 Task: Search one way flight ticket for 5 adults, 2 children, 1 infant in seat and 1 infant on lap in economy from Hayden: Yampa Valley Airport (yampa Valley Regional) to Gillette: Gillette Campbell County Airport on 5-1-2023. Choice of flights is Sun country airlines. Number of bags: 10 checked bags. Price is upto 40000. Outbound departure time preference is 8:15.
Action: Mouse moved to (214, 184)
Screenshot: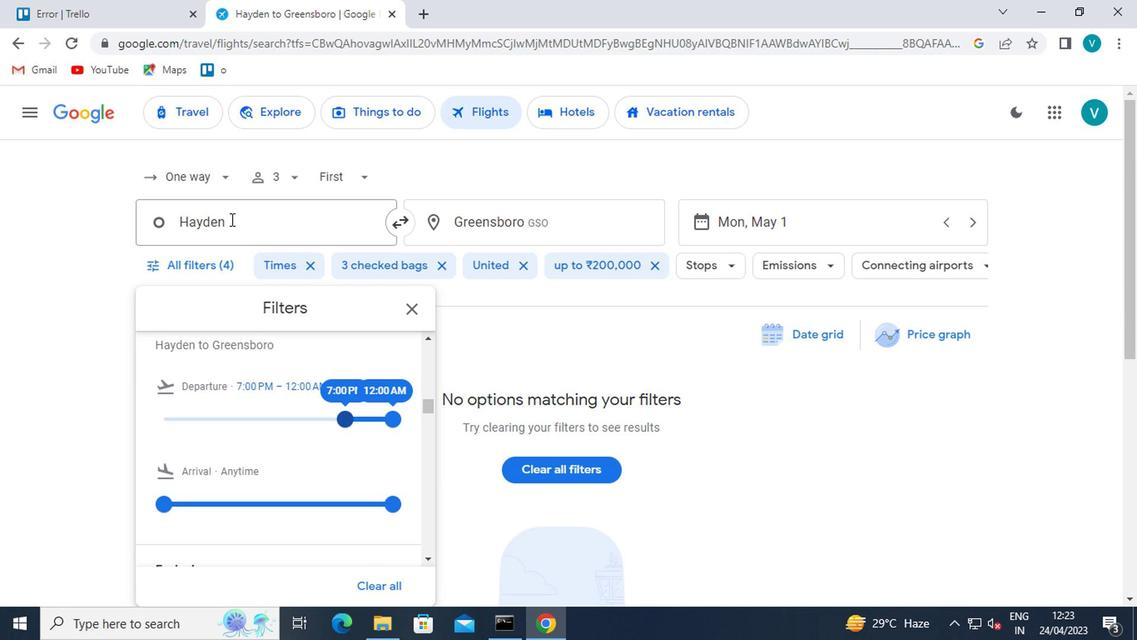
Action: Mouse pressed left at (214, 184)
Screenshot: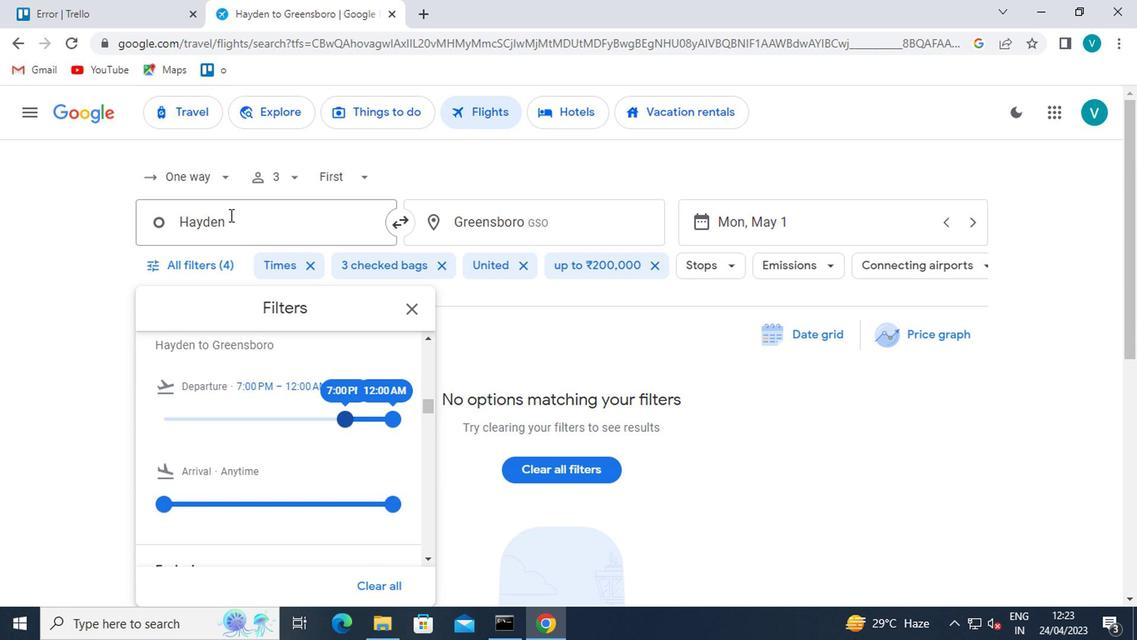 
Action: Mouse moved to (219, 249)
Screenshot: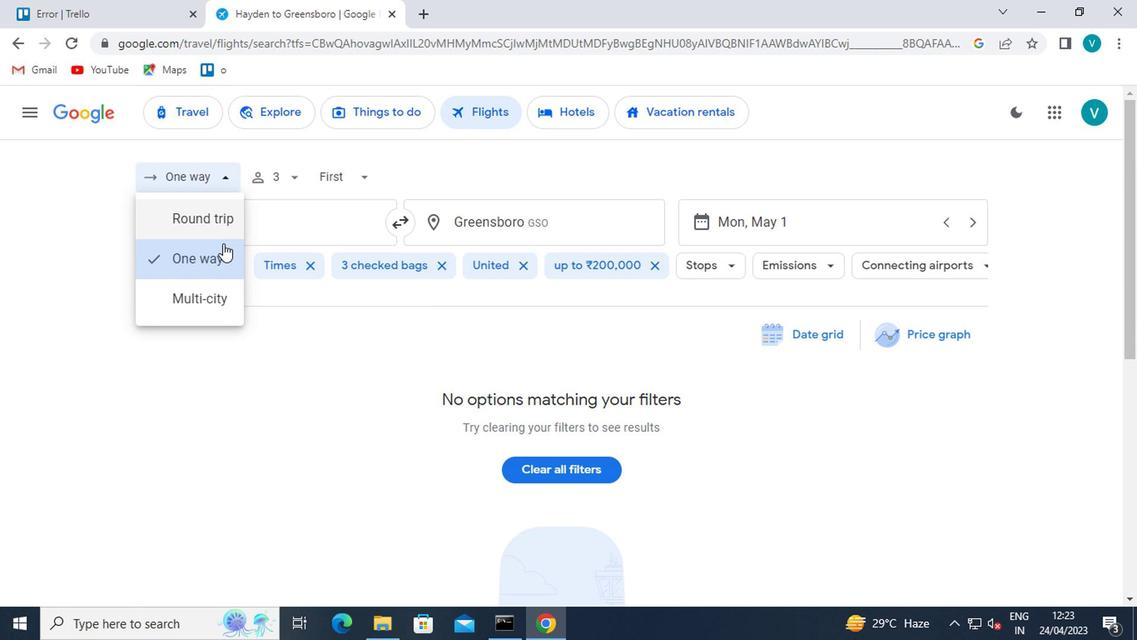 
Action: Mouse pressed left at (219, 249)
Screenshot: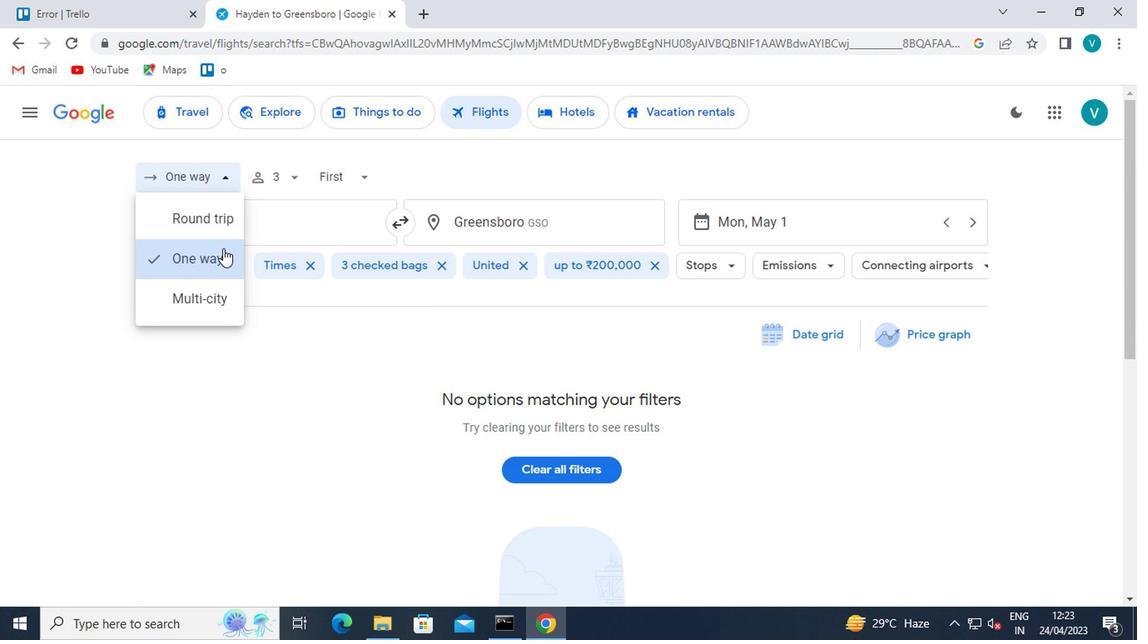 
Action: Mouse moved to (292, 178)
Screenshot: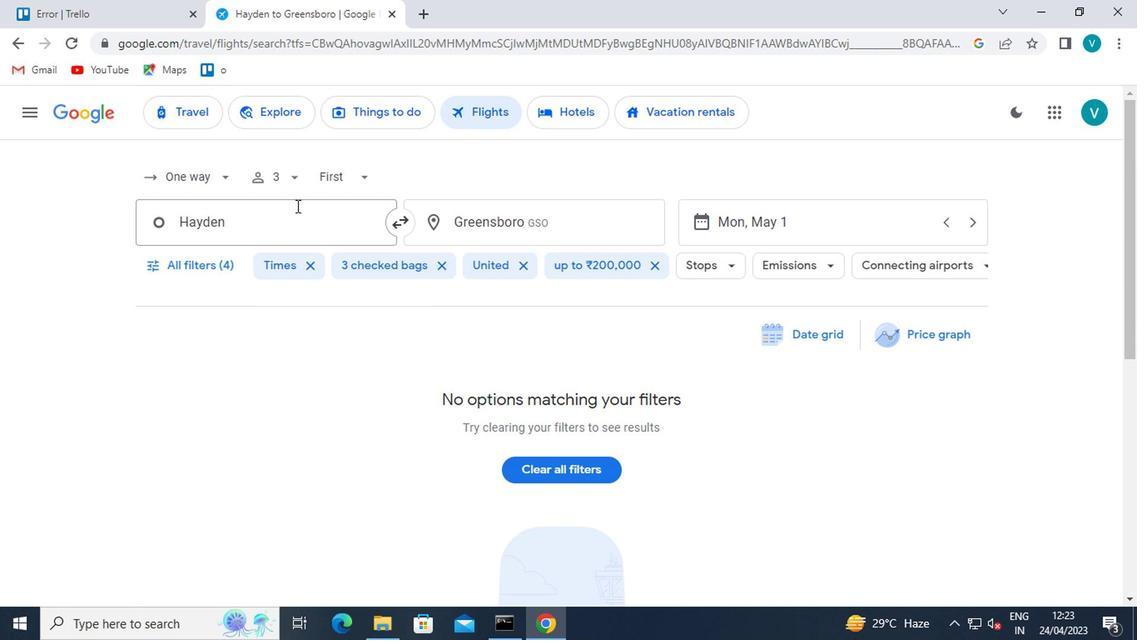 
Action: Mouse pressed left at (292, 178)
Screenshot: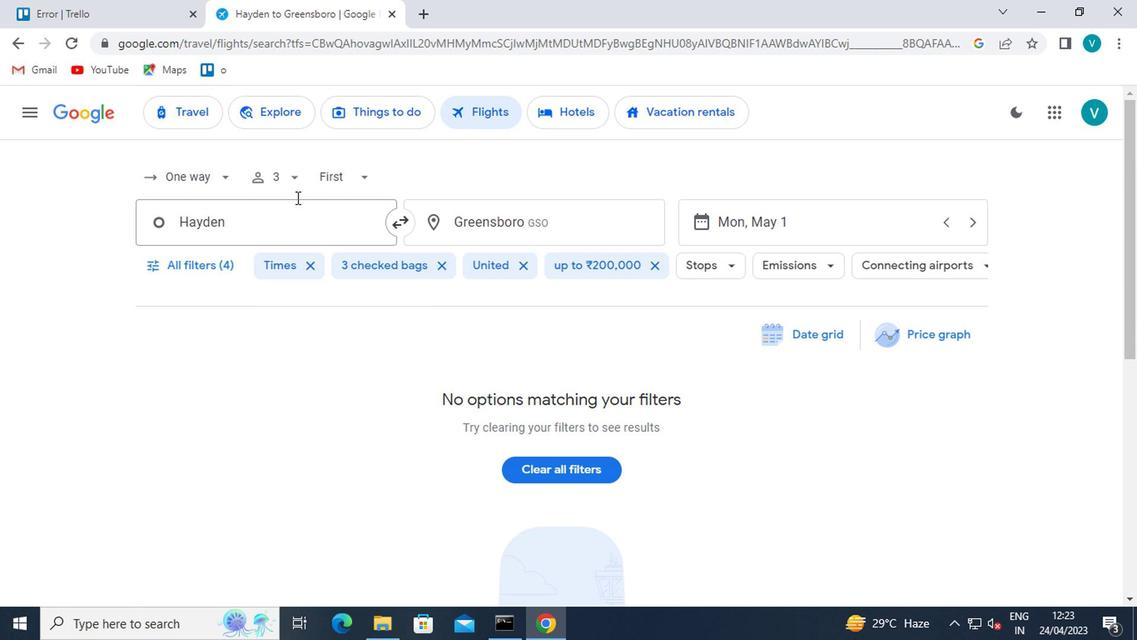 
Action: Mouse moved to (416, 221)
Screenshot: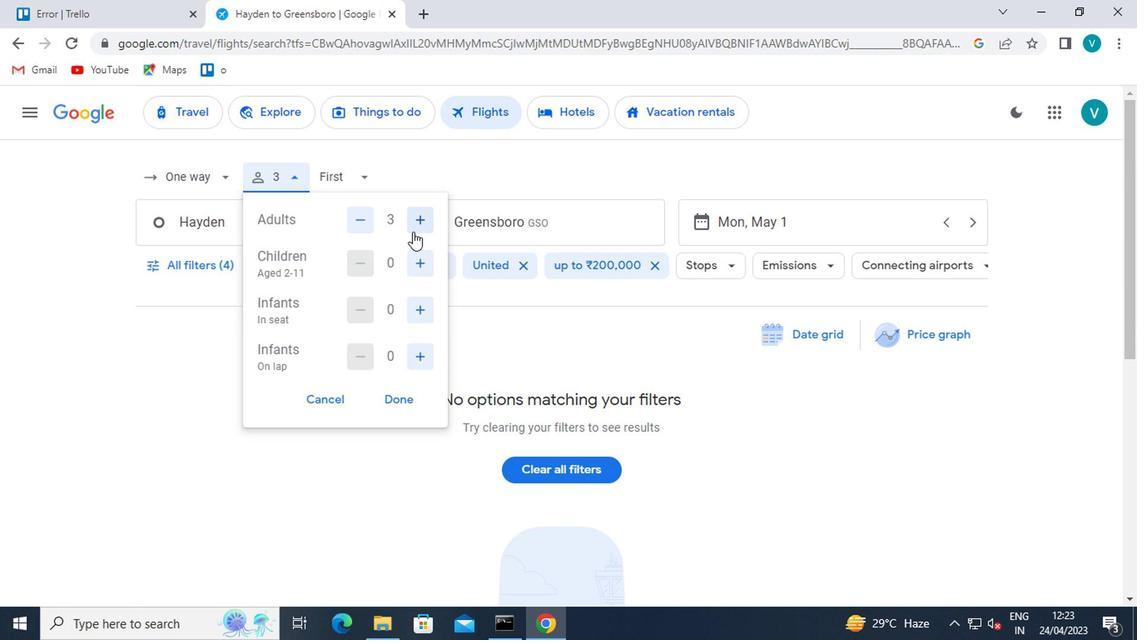 
Action: Mouse pressed left at (416, 221)
Screenshot: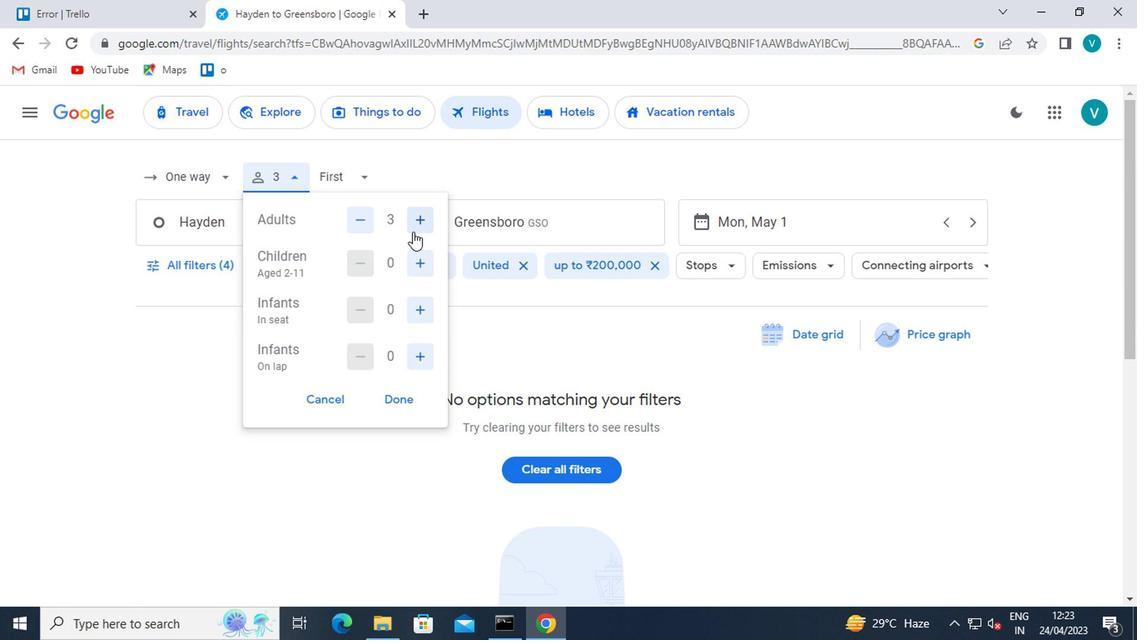 
Action: Mouse pressed left at (416, 221)
Screenshot: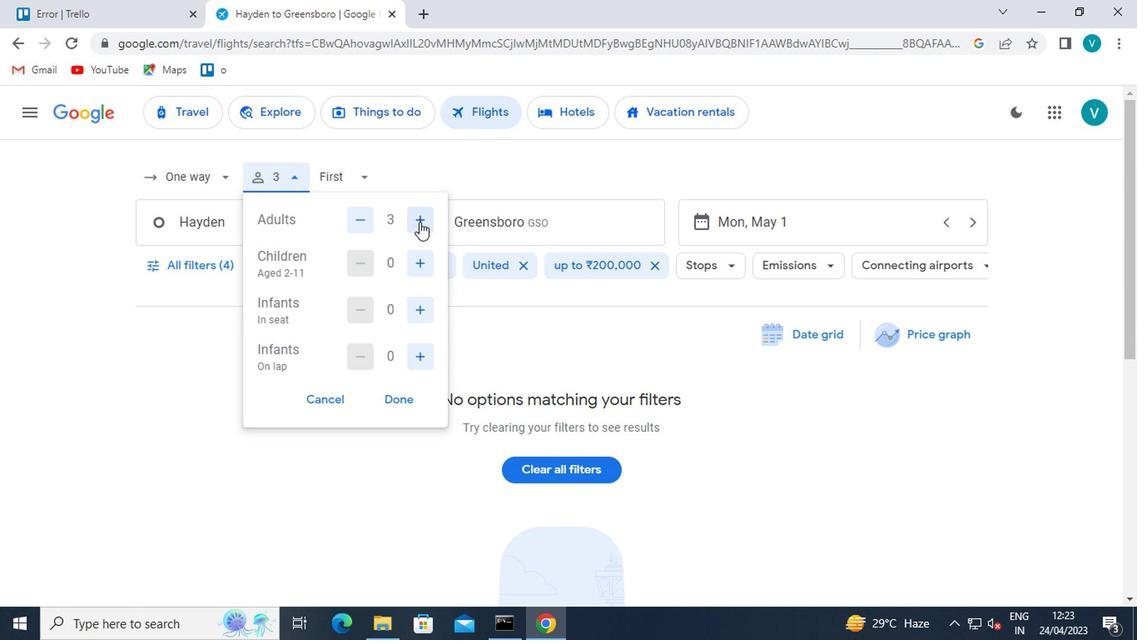 
Action: Mouse moved to (413, 255)
Screenshot: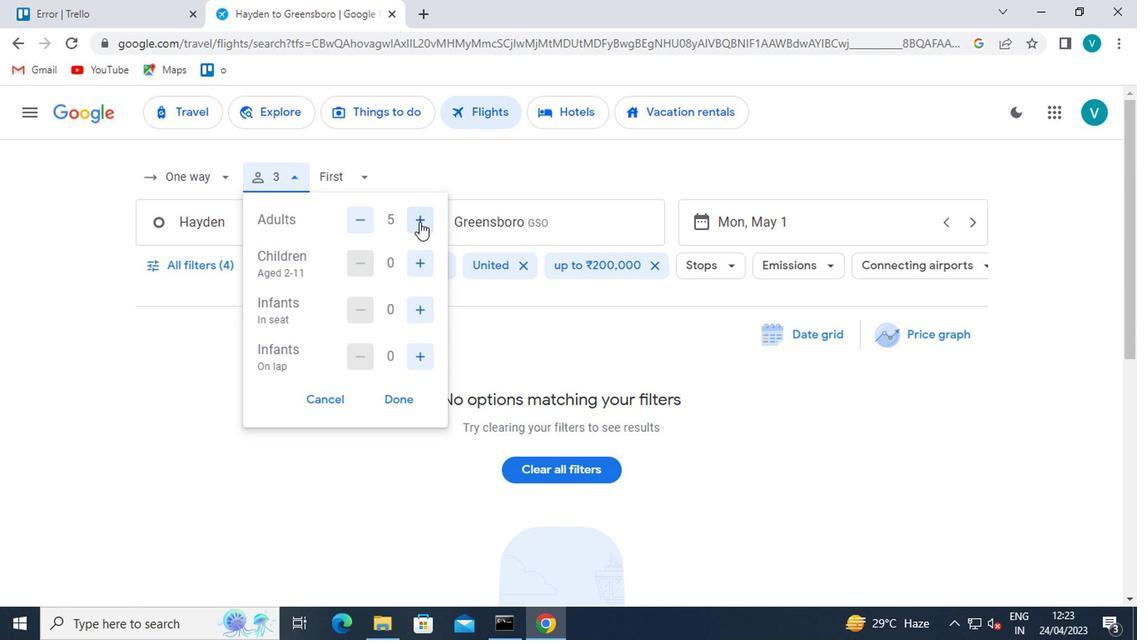 
Action: Mouse pressed left at (413, 255)
Screenshot: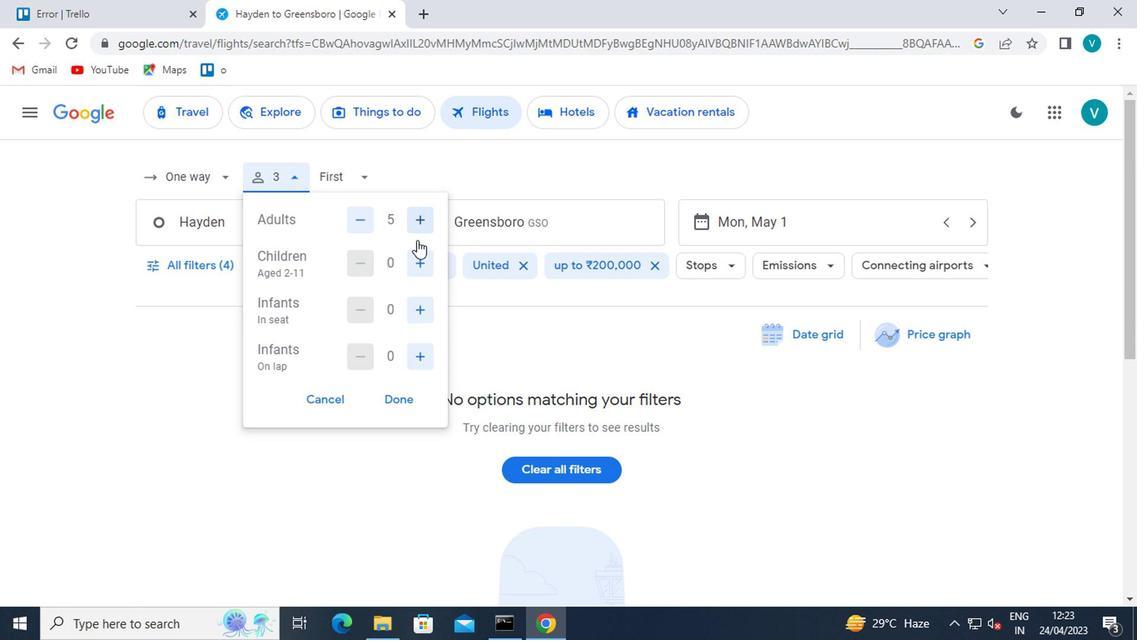 
Action: Mouse pressed left at (413, 255)
Screenshot: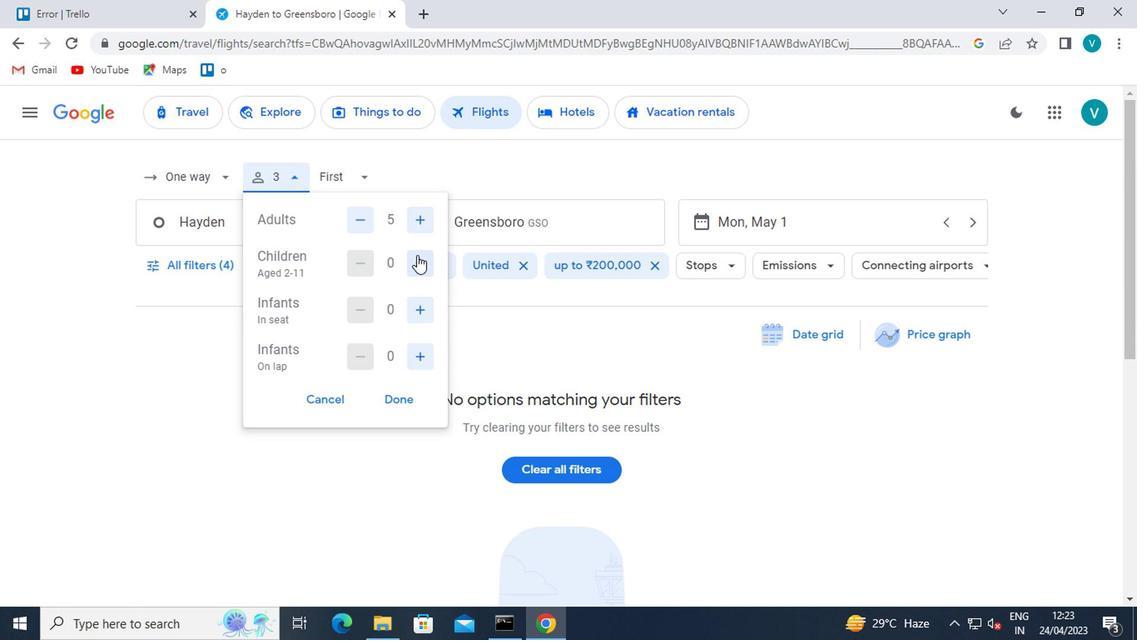 
Action: Mouse moved to (417, 310)
Screenshot: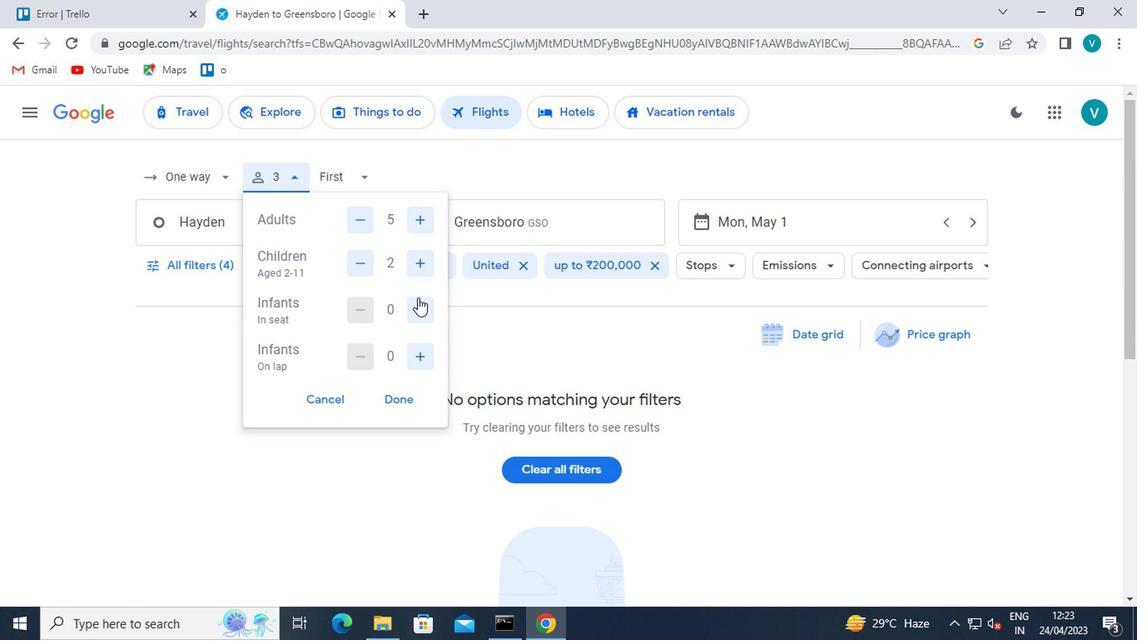 
Action: Mouse pressed left at (417, 310)
Screenshot: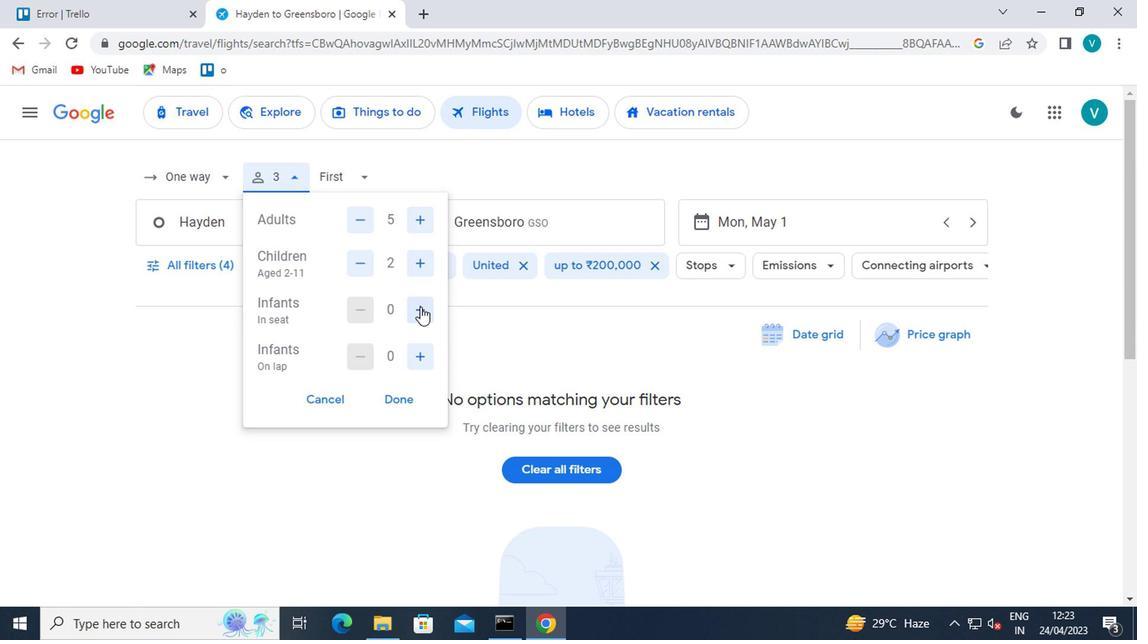 
Action: Mouse moved to (417, 350)
Screenshot: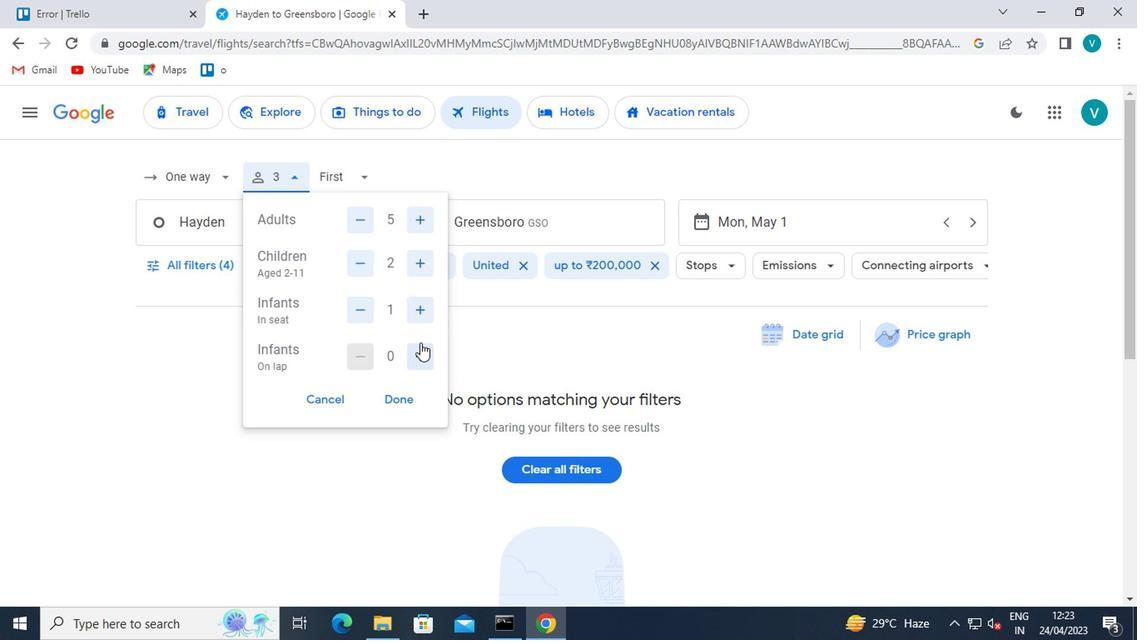 
Action: Mouse pressed left at (417, 350)
Screenshot: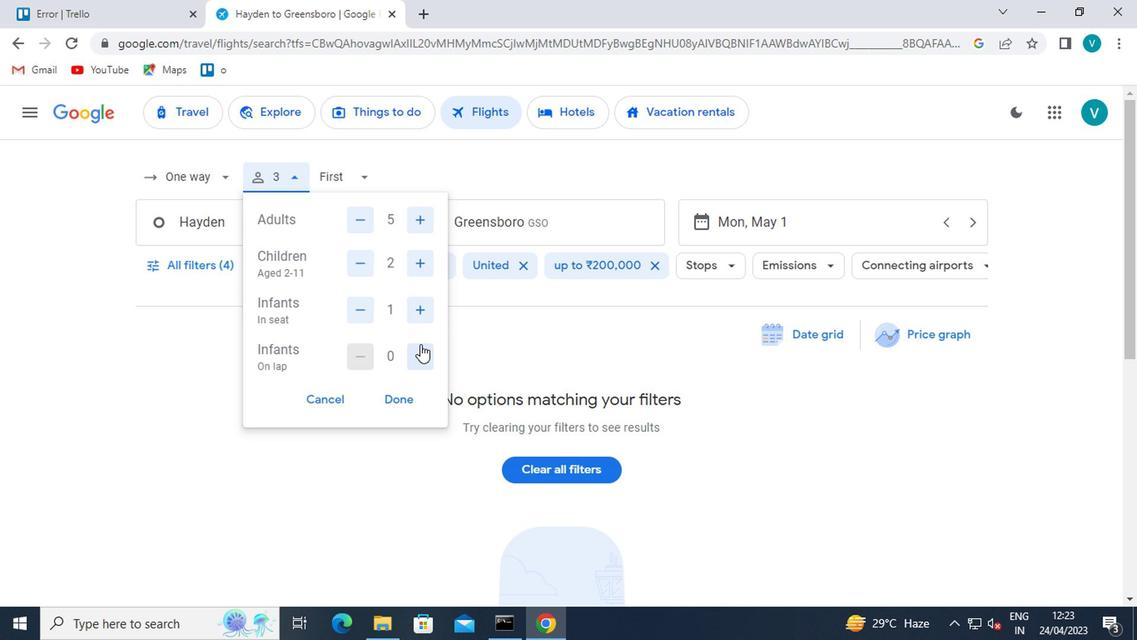 
Action: Mouse moved to (398, 400)
Screenshot: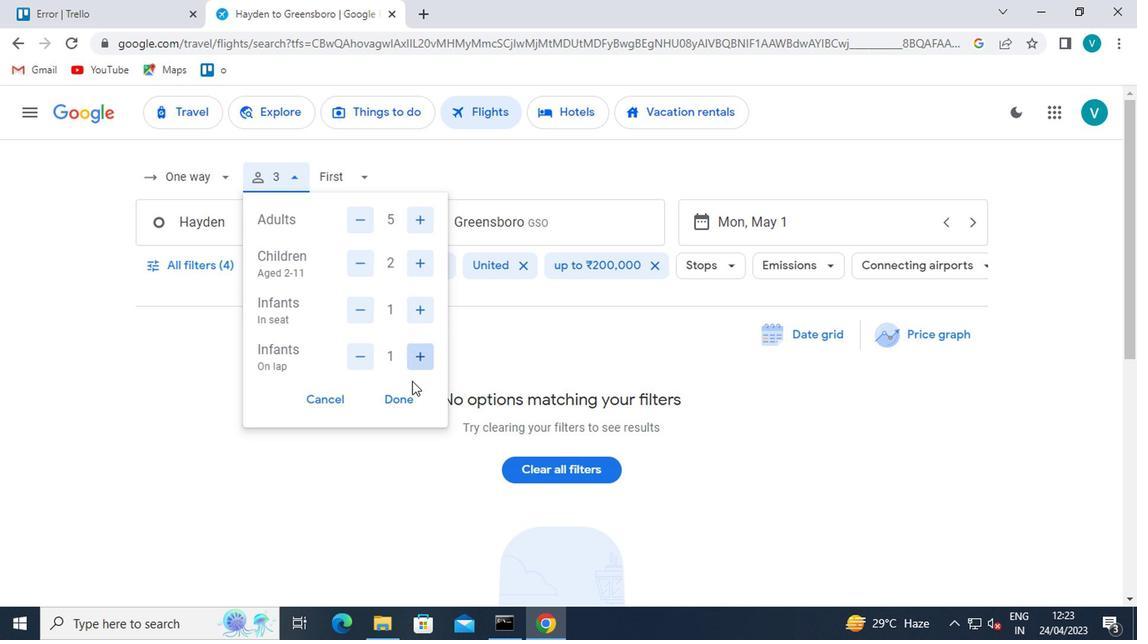 
Action: Mouse pressed left at (398, 400)
Screenshot: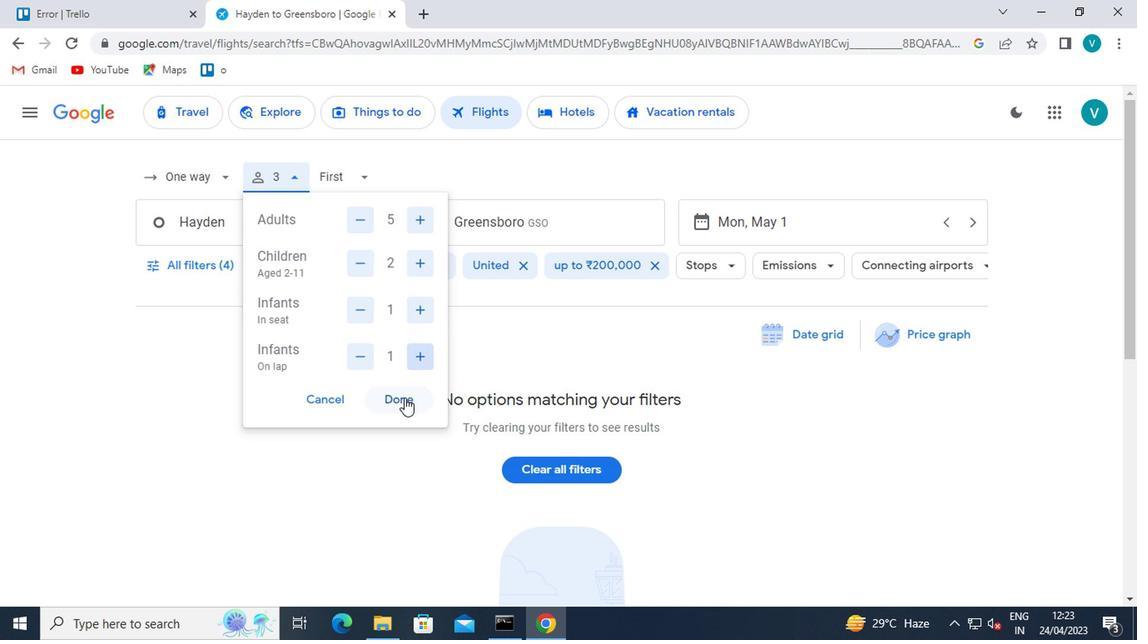 
Action: Mouse moved to (368, 176)
Screenshot: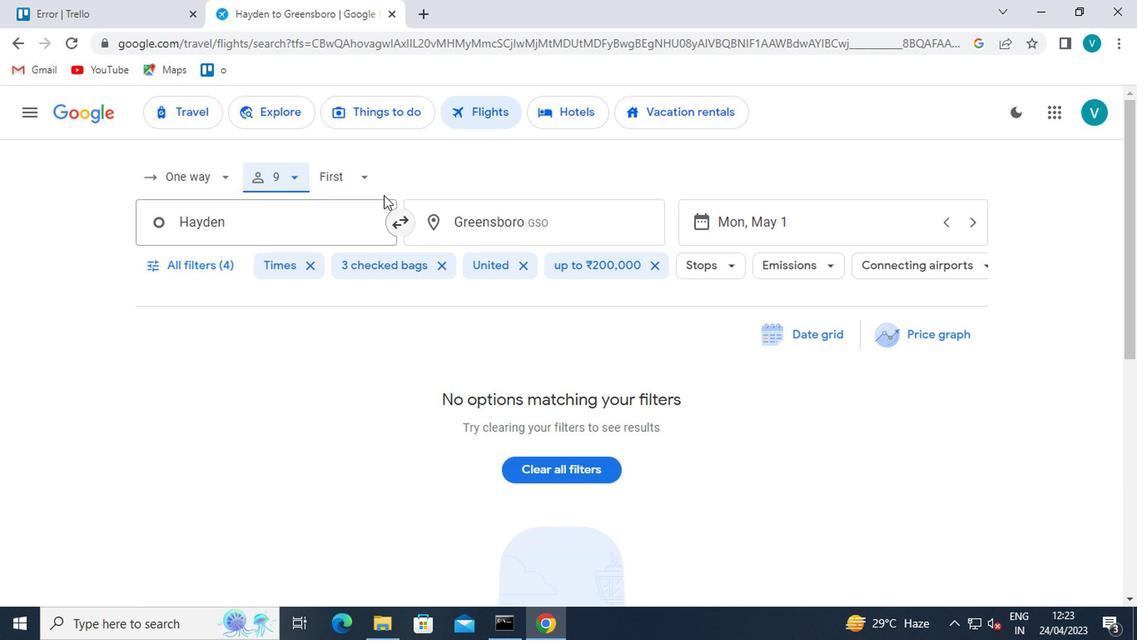 
Action: Mouse pressed left at (368, 176)
Screenshot: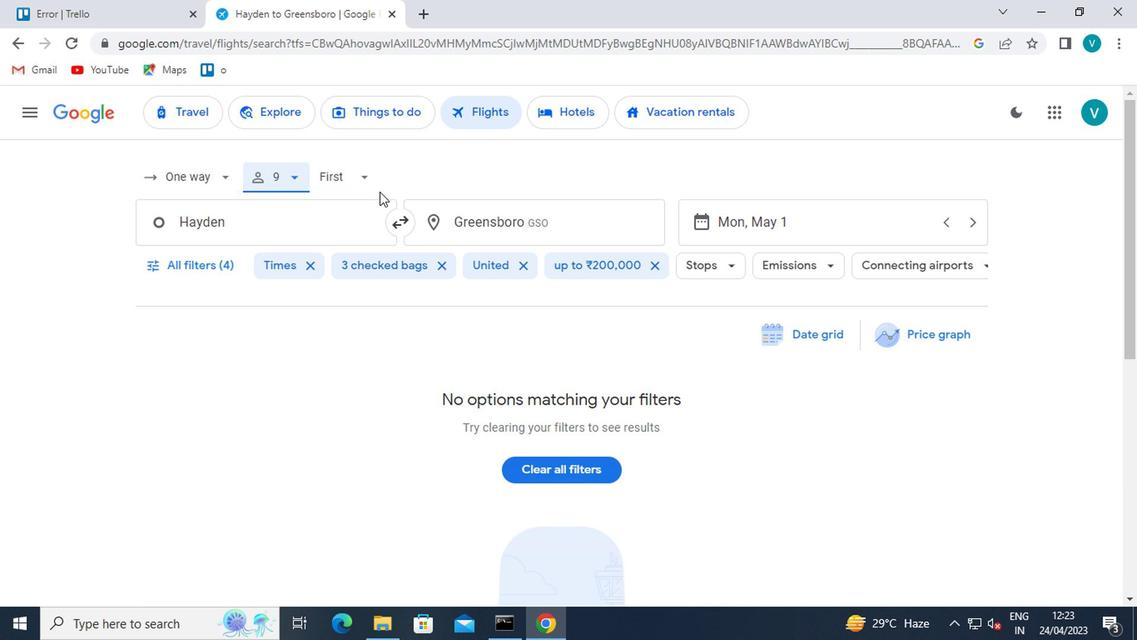 
Action: Mouse moved to (394, 229)
Screenshot: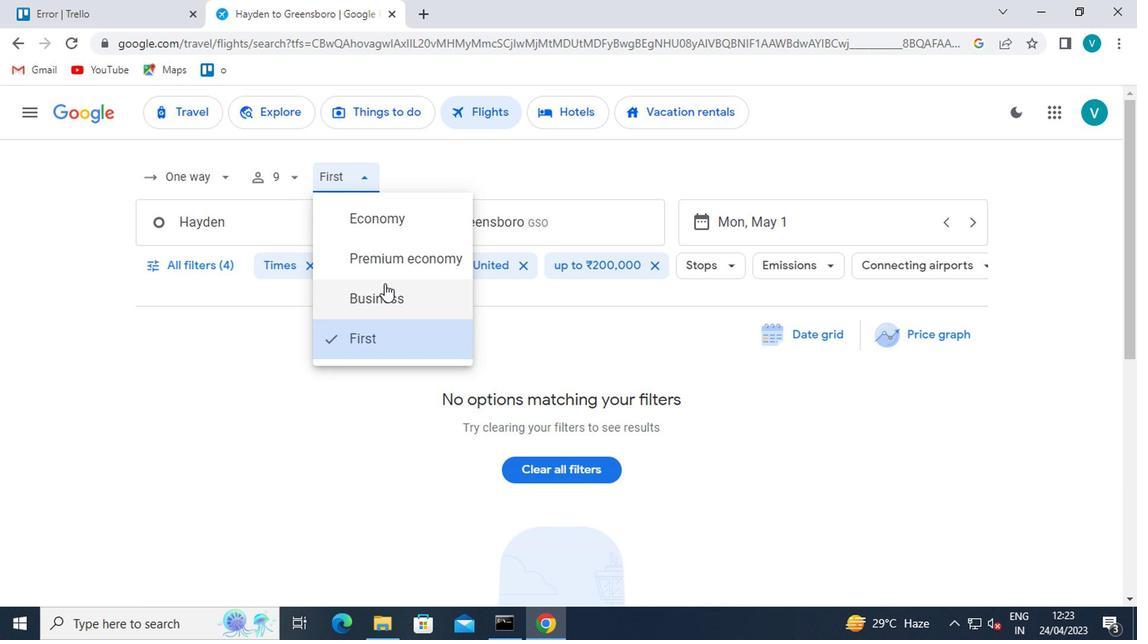 
Action: Mouse pressed left at (394, 229)
Screenshot: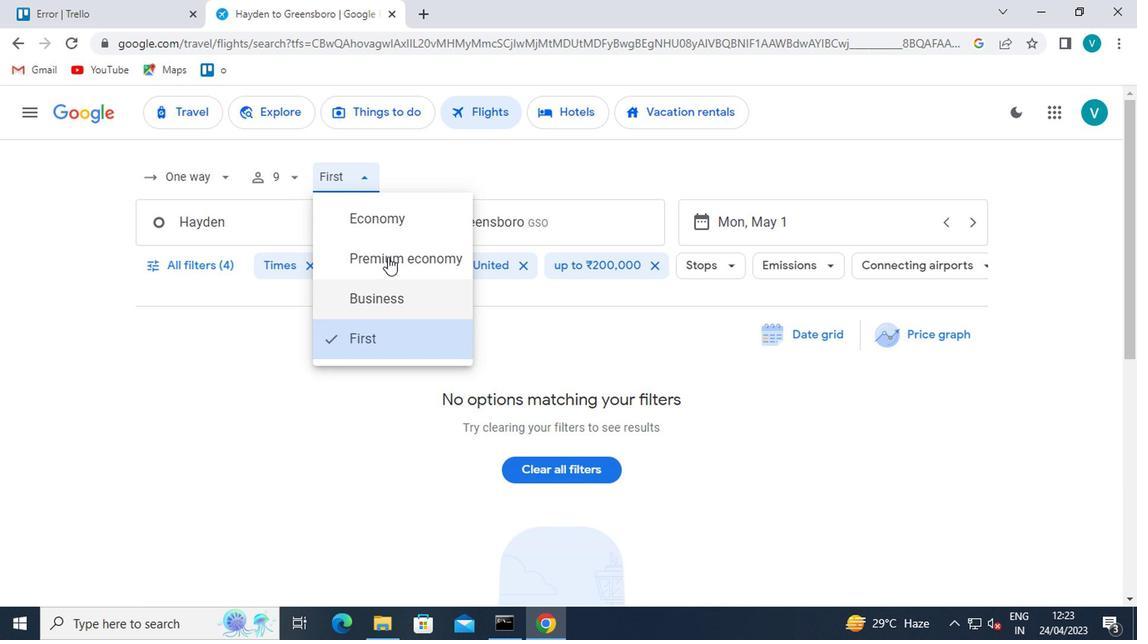 
Action: Mouse moved to (302, 231)
Screenshot: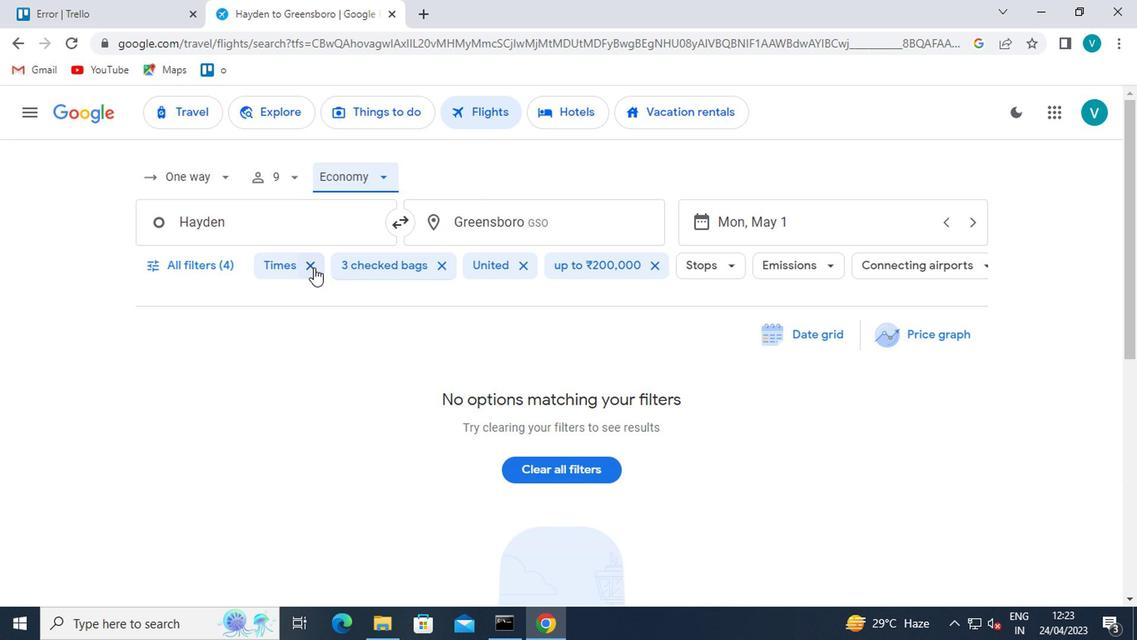 
Action: Mouse pressed left at (302, 231)
Screenshot: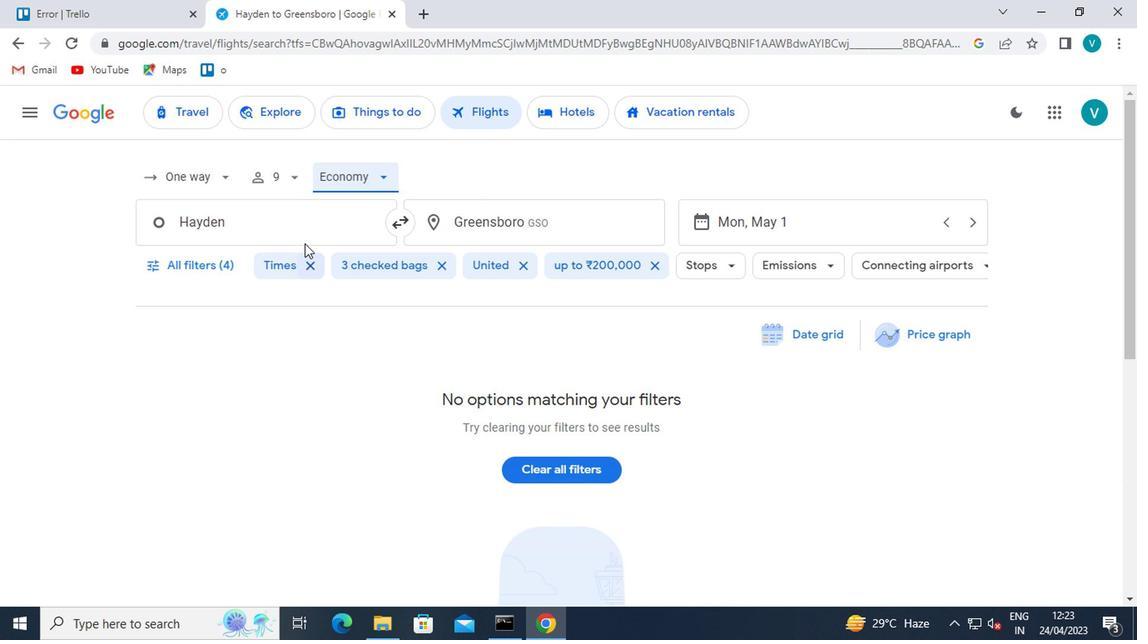 
Action: Key pressed <Key.enter>
Screenshot: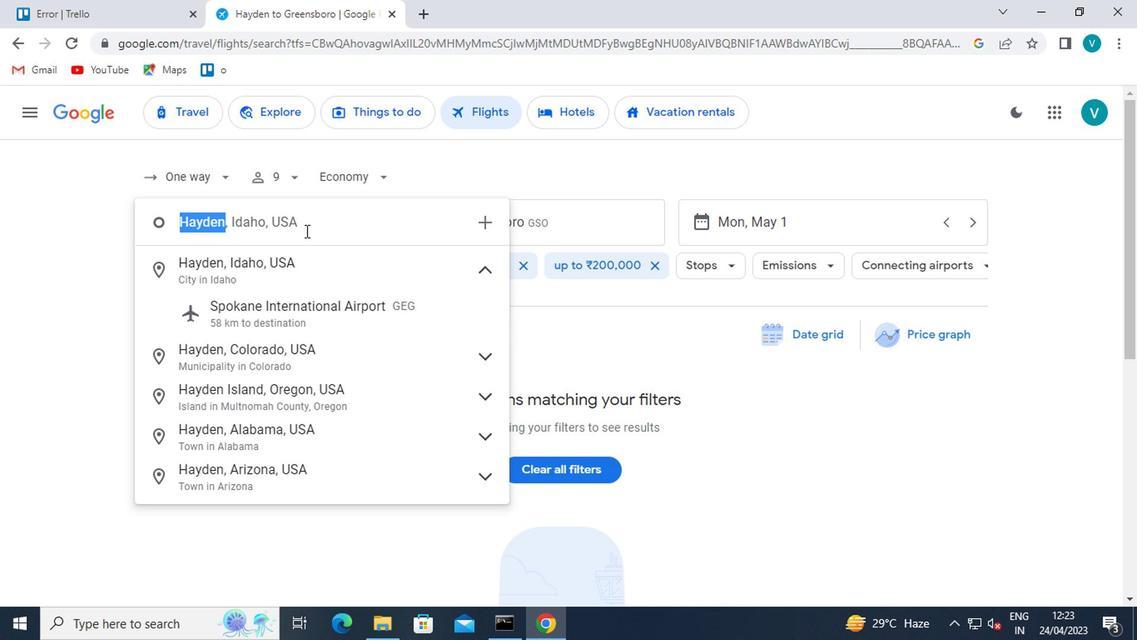 
Action: Mouse moved to (542, 215)
Screenshot: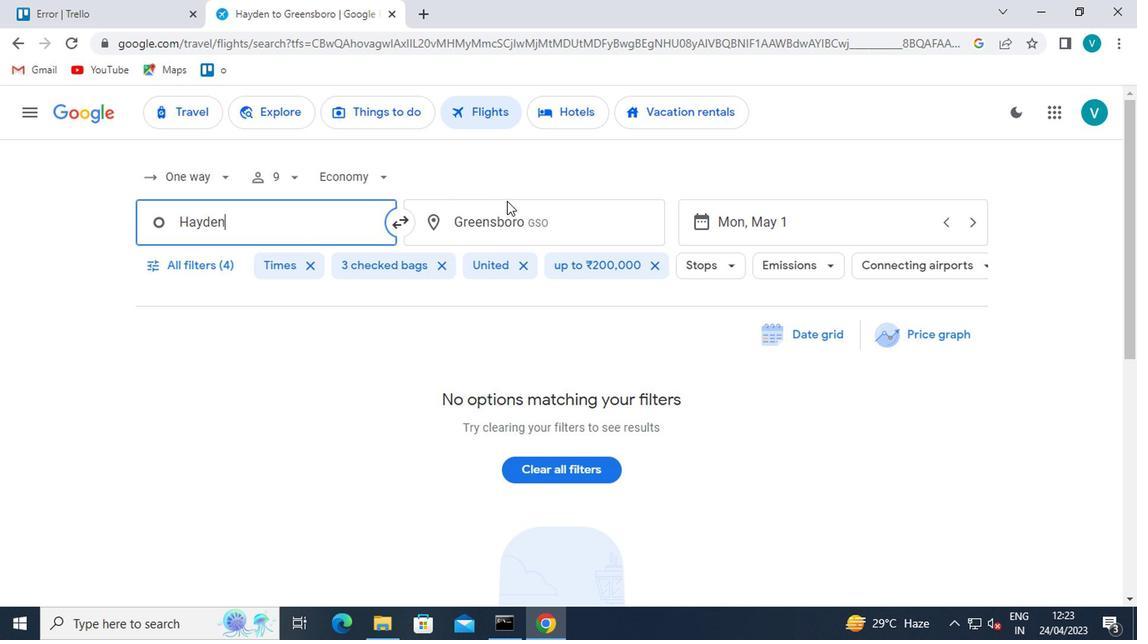 
Action: Mouse pressed left at (542, 215)
Screenshot: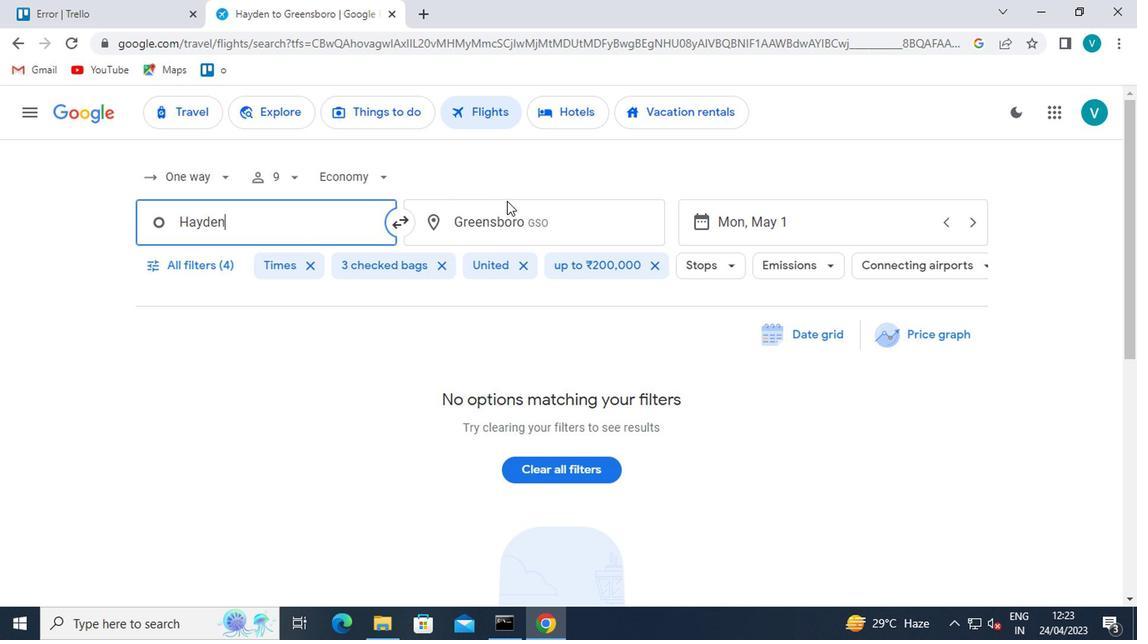 
Action: Mouse moved to (544, 215)
Screenshot: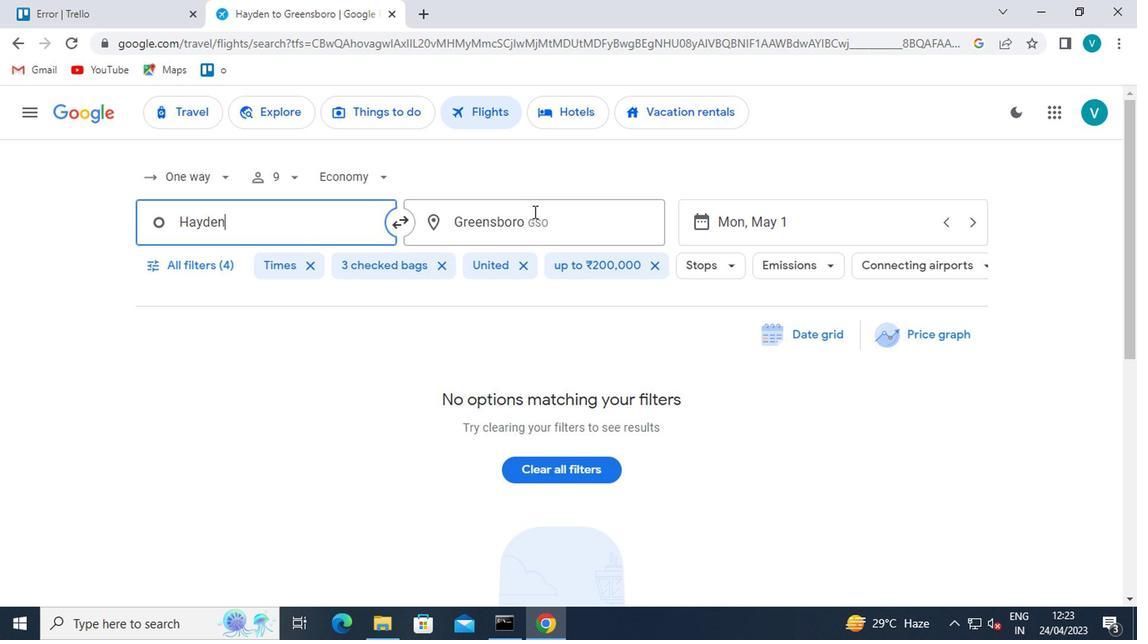 
Action: Key pressed <Key.shift>GILLETTE
Screenshot: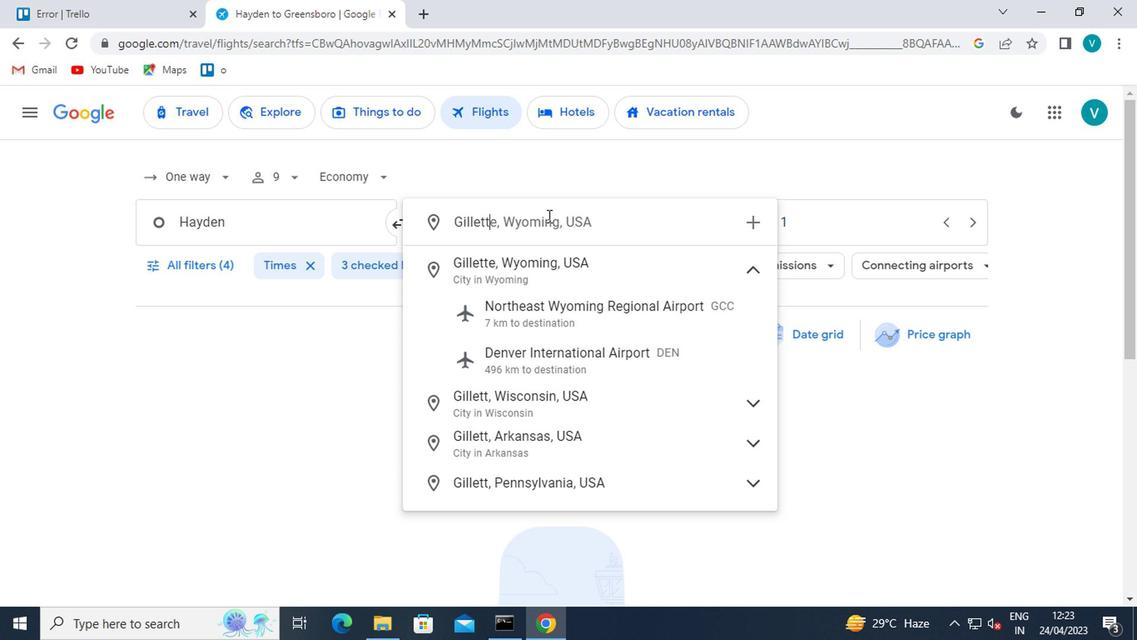 
Action: Mouse moved to (619, 262)
Screenshot: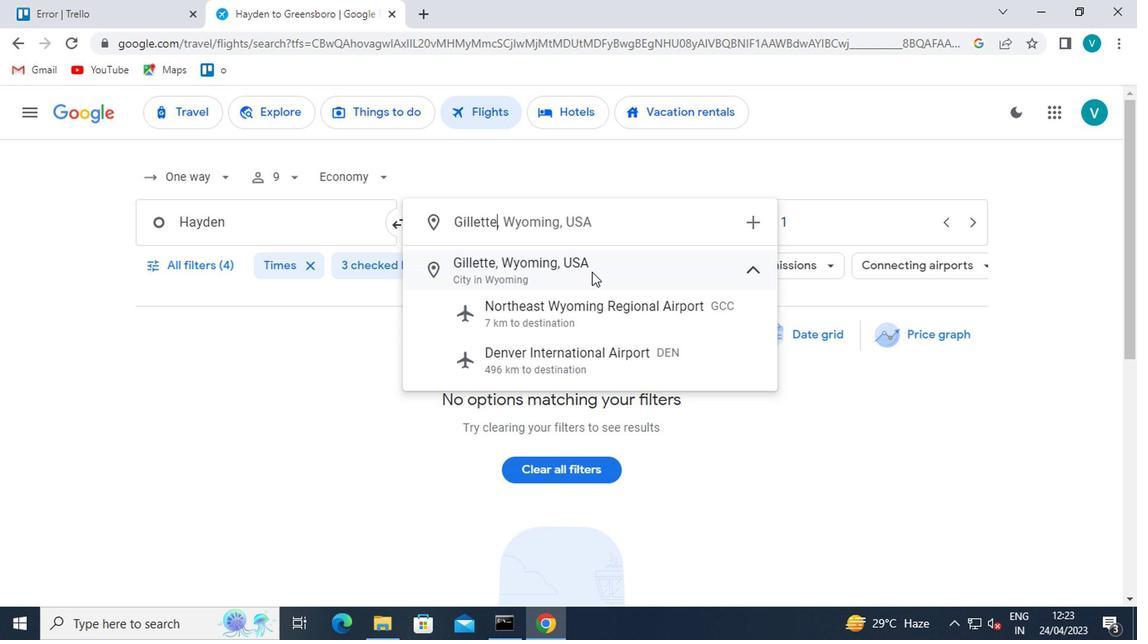 
Action: Key pressed <Key.enter>
Screenshot: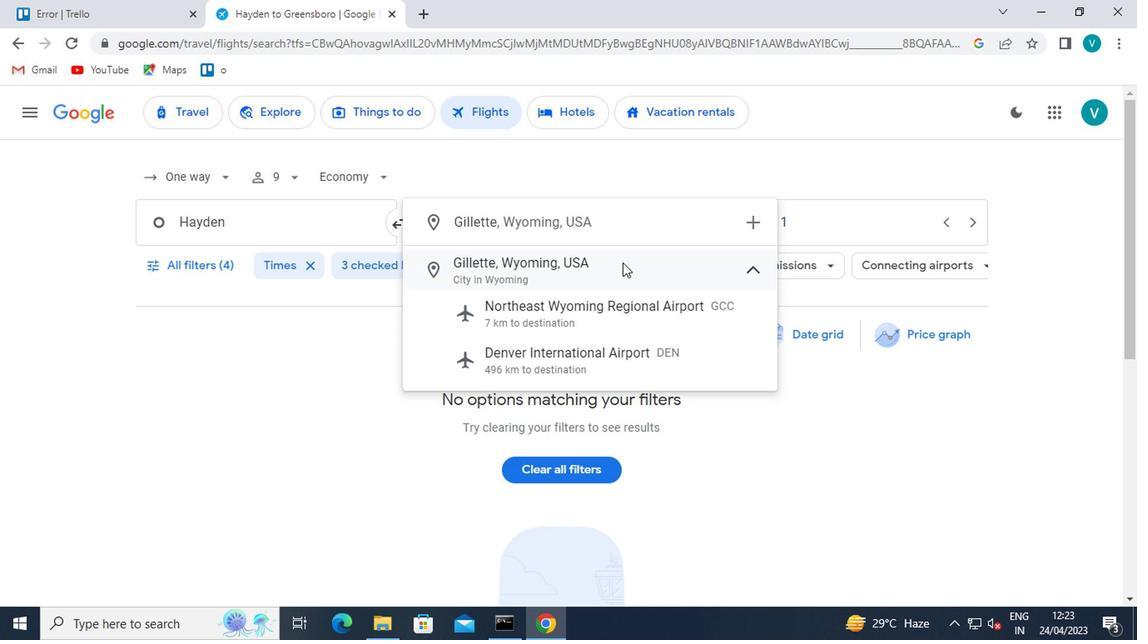 
Action: Mouse moved to (803, 221)
Screenshot: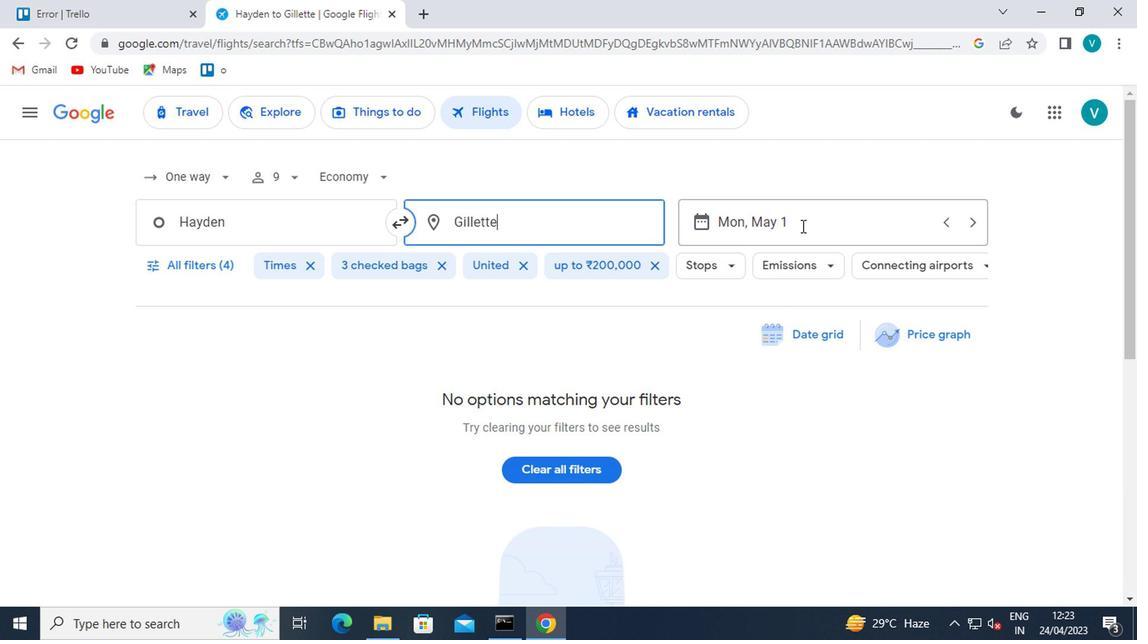 
Action: Mouse pressed left at (803, 221)
Screenshot: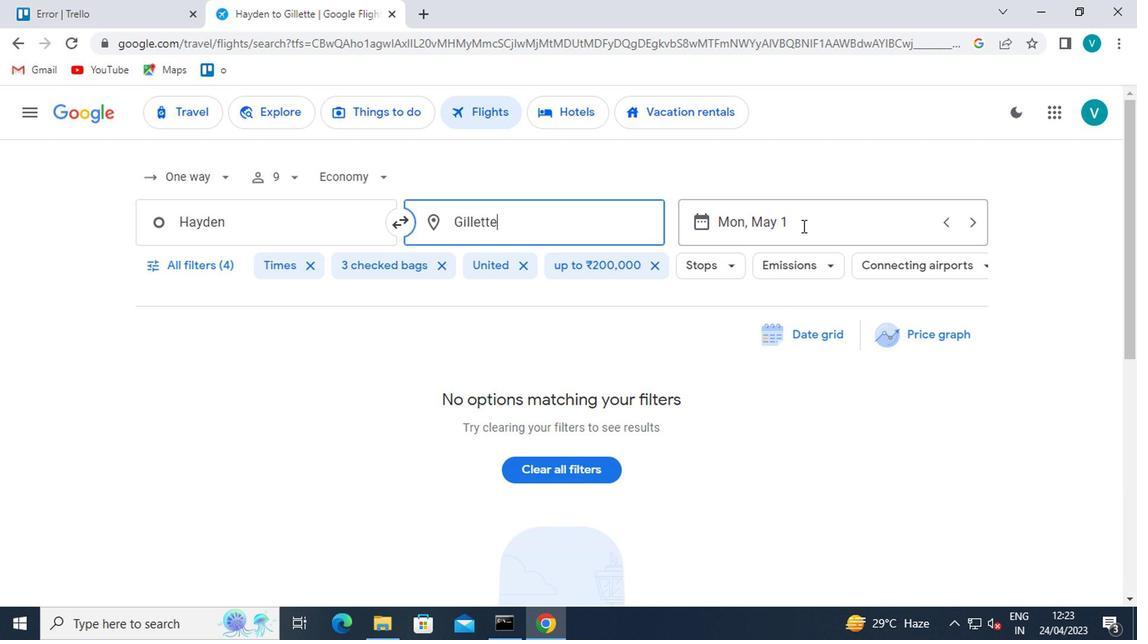 
Action: Mouse moved to (765, 303)
Screenshot: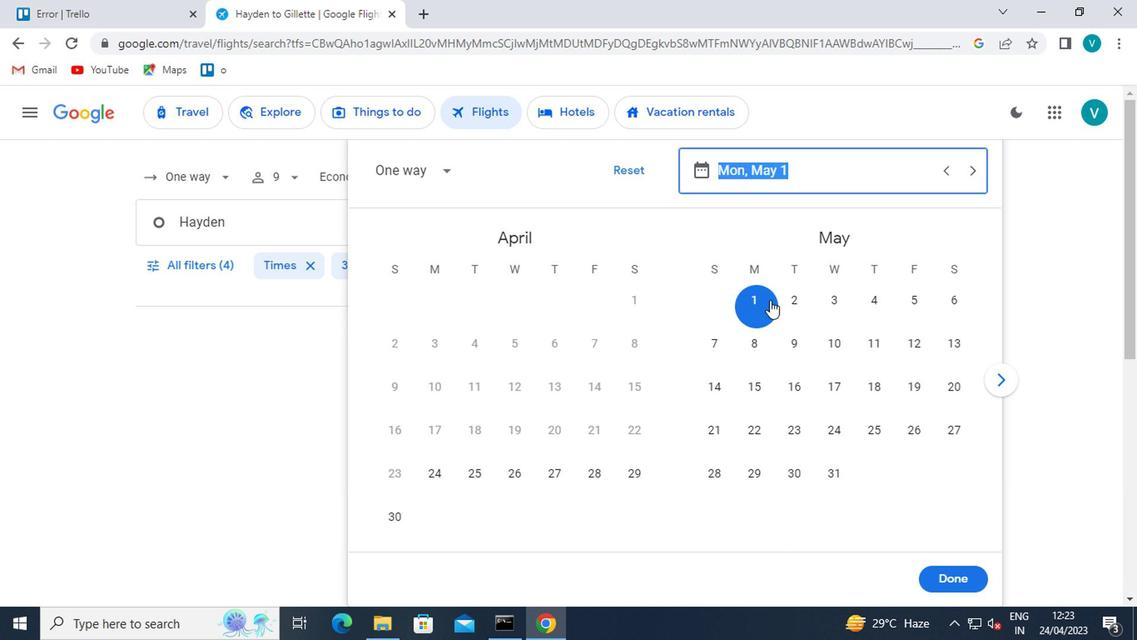 
Action: Mouse pressed left at (765, 303)
Screenshot: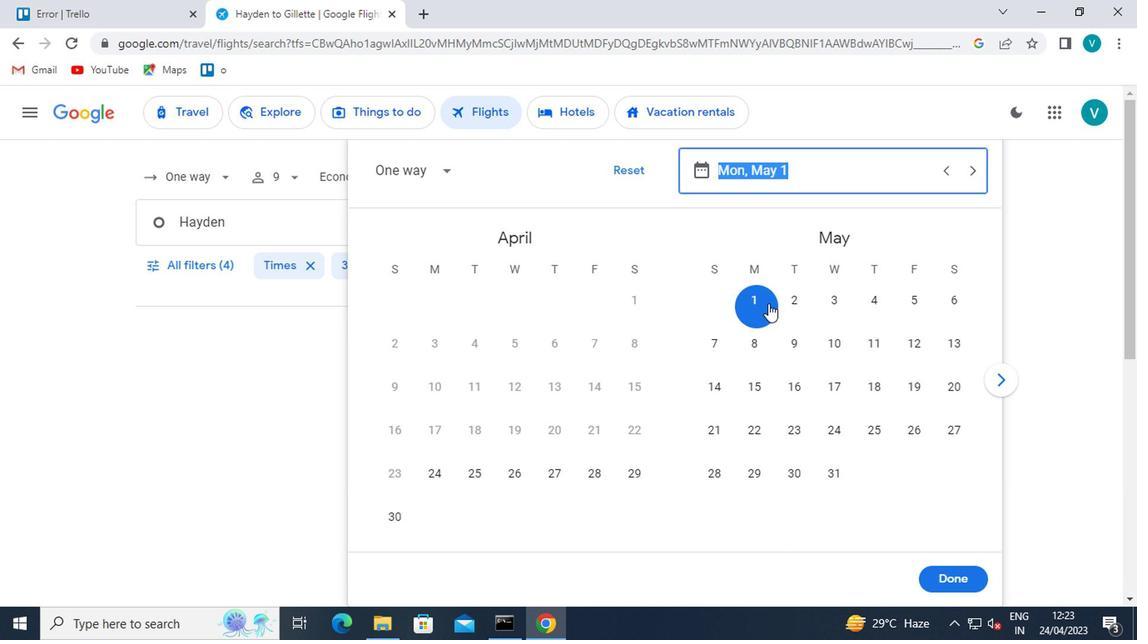 
Action: Mouse moved to (935, 576)
Screenshot: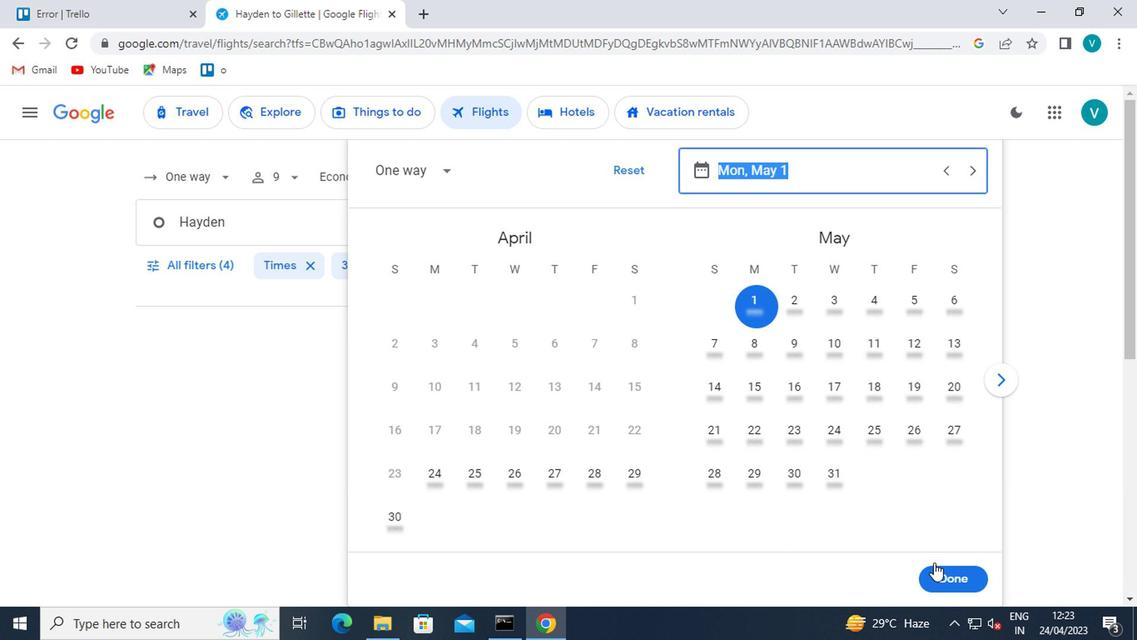 
Action: Mouse pressed left at (935, 576)
Screenshot: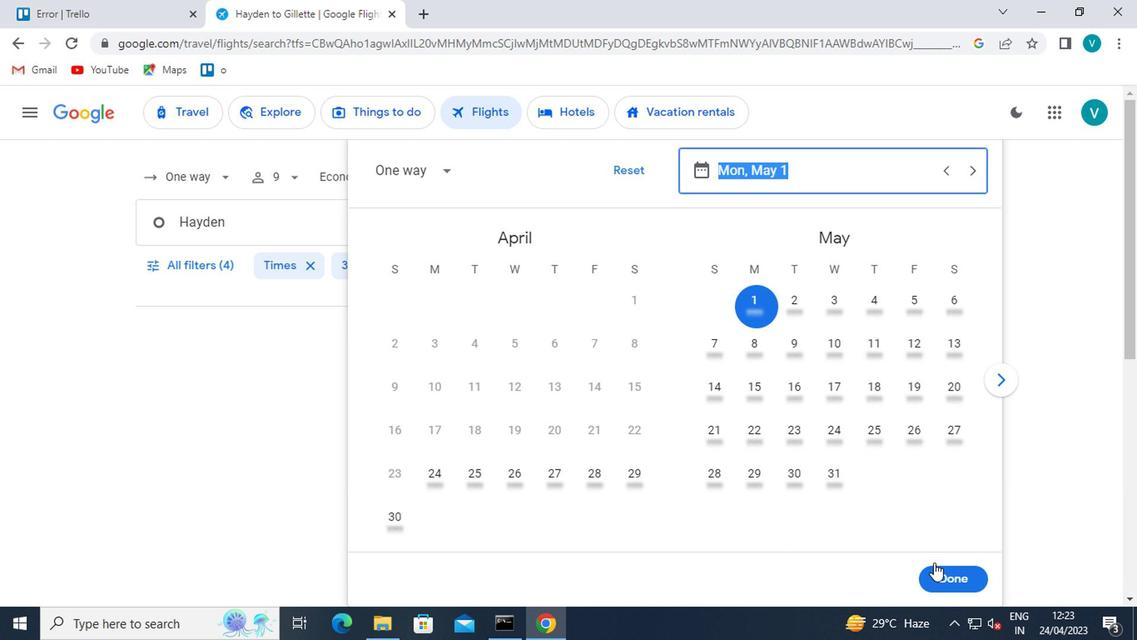 
Action: Mouse moved to (194, 267)
Screenshot: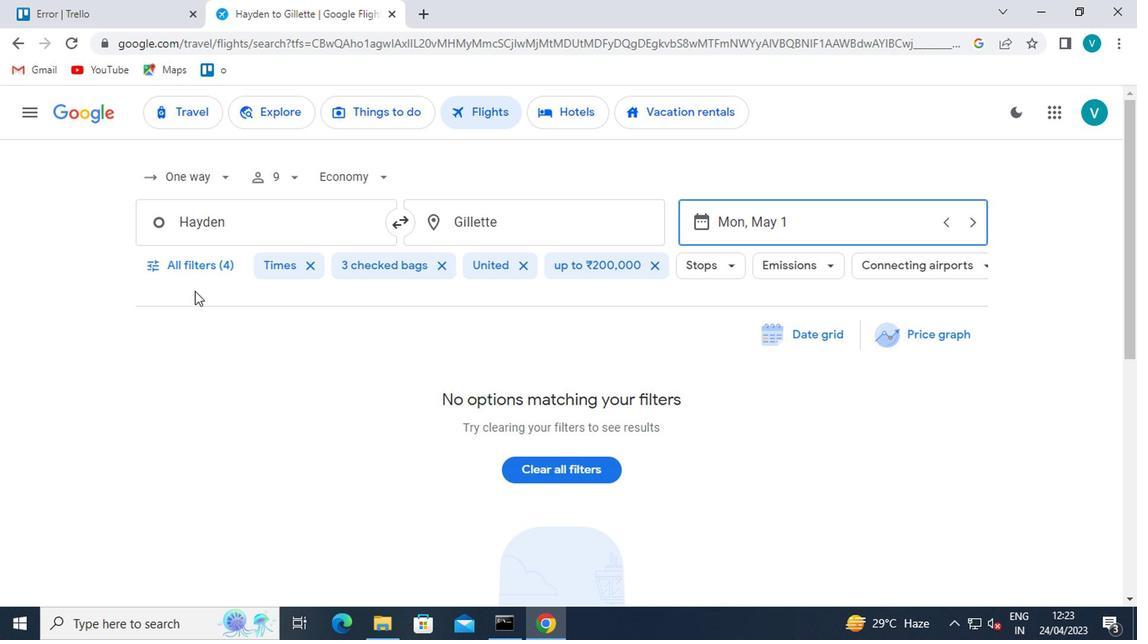
Action: Mouse pressed left at (194, 267)
Screenshot: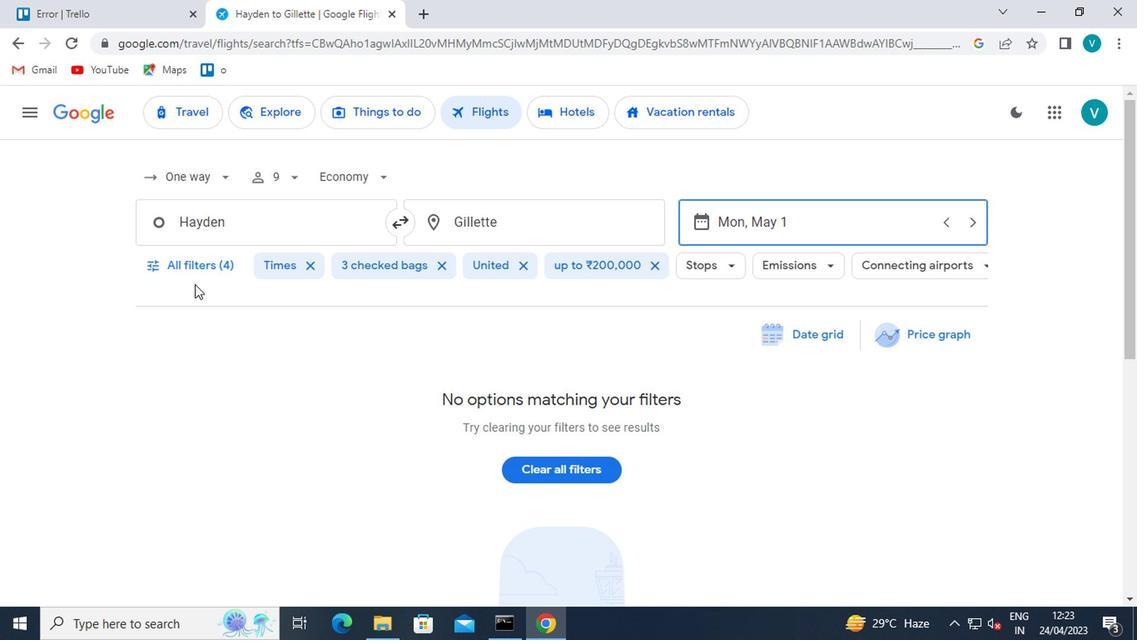 
Action: Mouse moved to (361, 445)
Screenshot: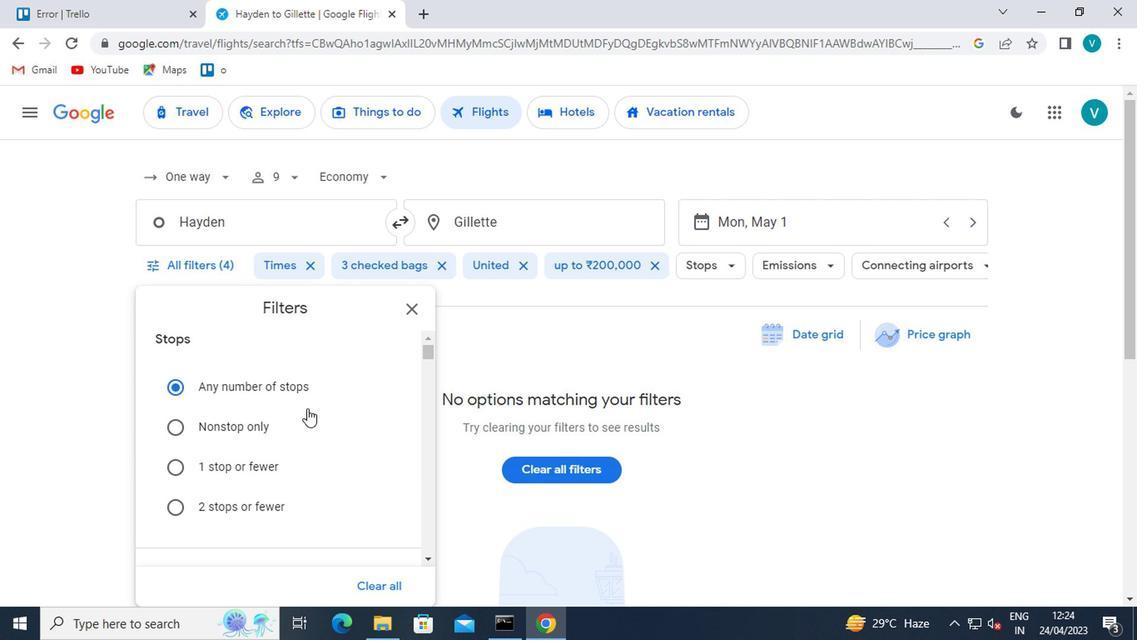 
Action: Mouse scrolled (361, 444) with delta (0, 0)
Screenshot: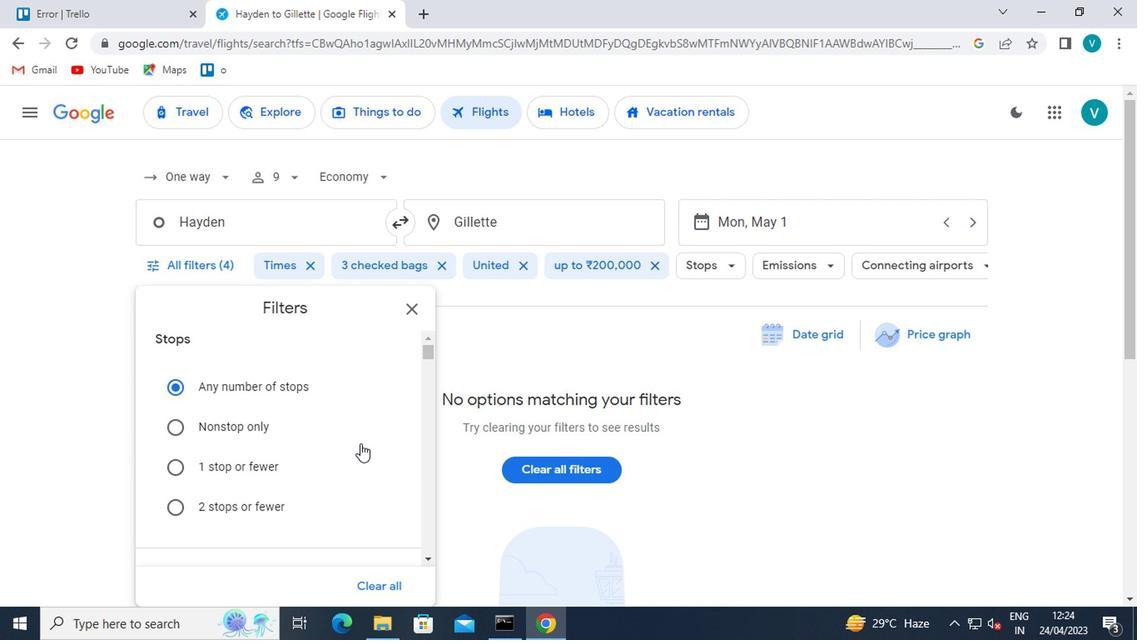 
Action: Mouse scrolled (361, 444) with delta (0, 0)
Screenshot: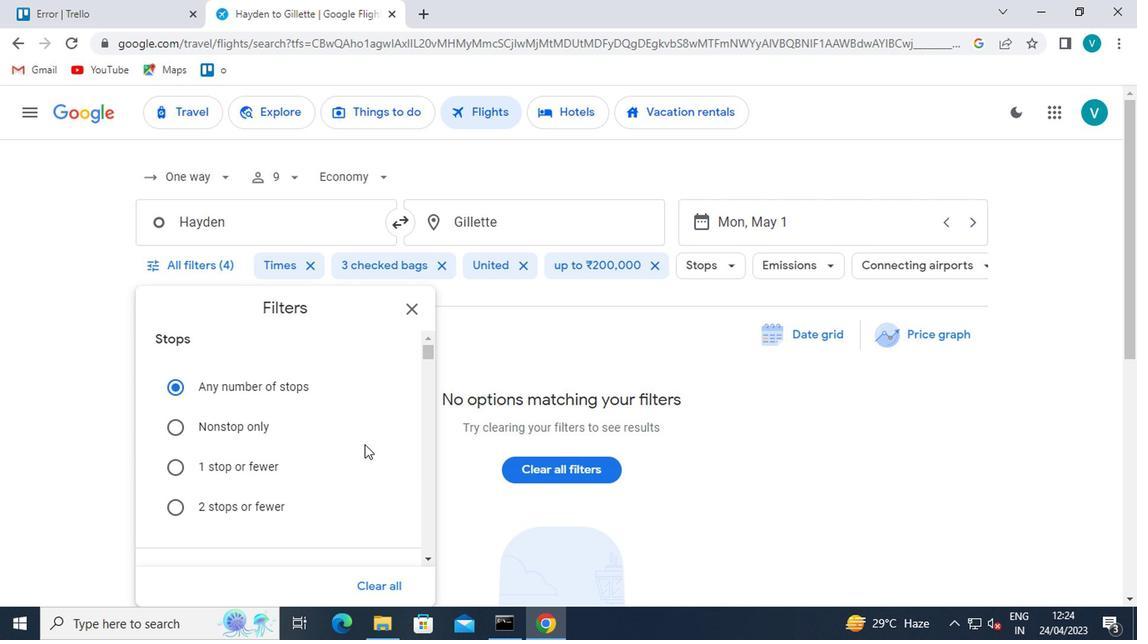 
Action: Mouse scrolled (361, 444) with delta (0, 0)
Screenshot: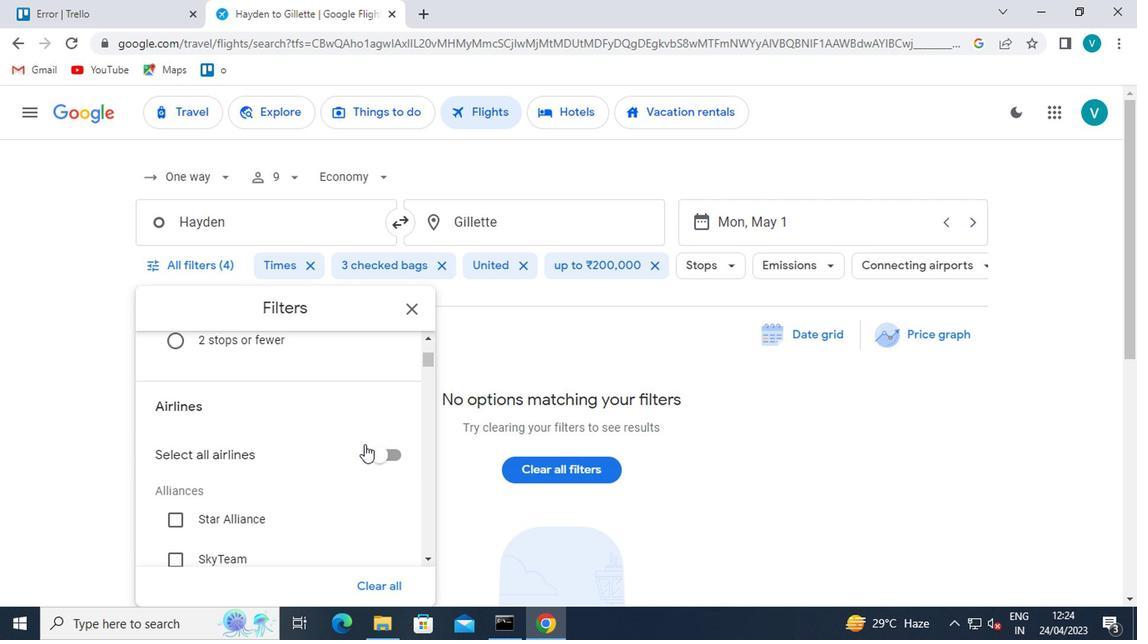 
Action: Mouse scrolled (361, 444) with delta (0, 0)
Screenshot: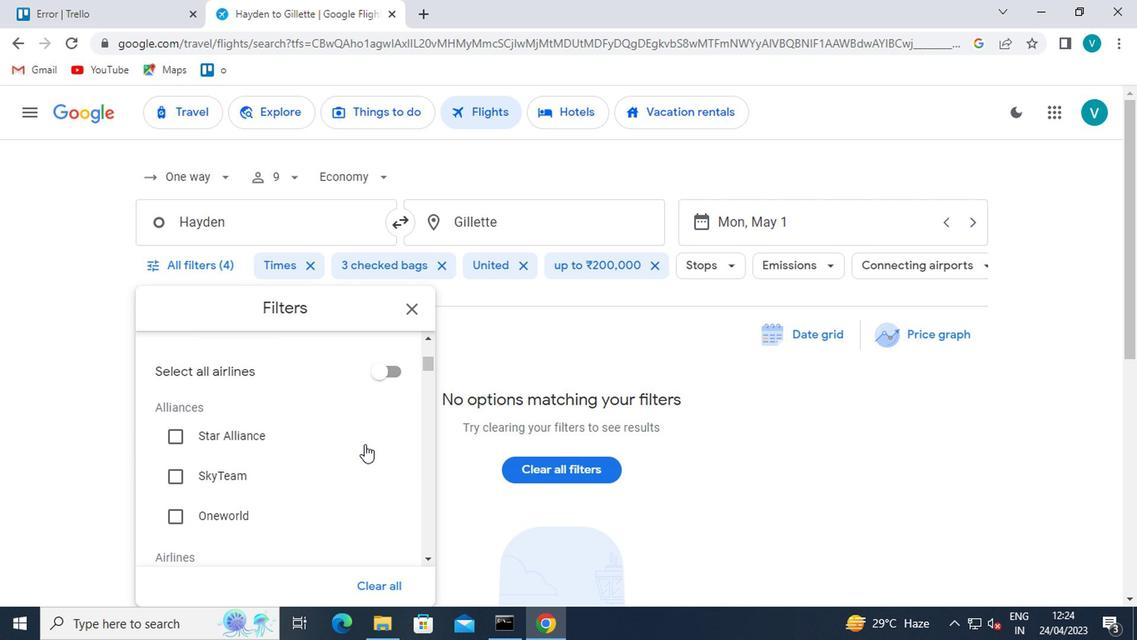 
Action: Mouse scrolled (361, 444) with delta (0, 0)
Screenshot: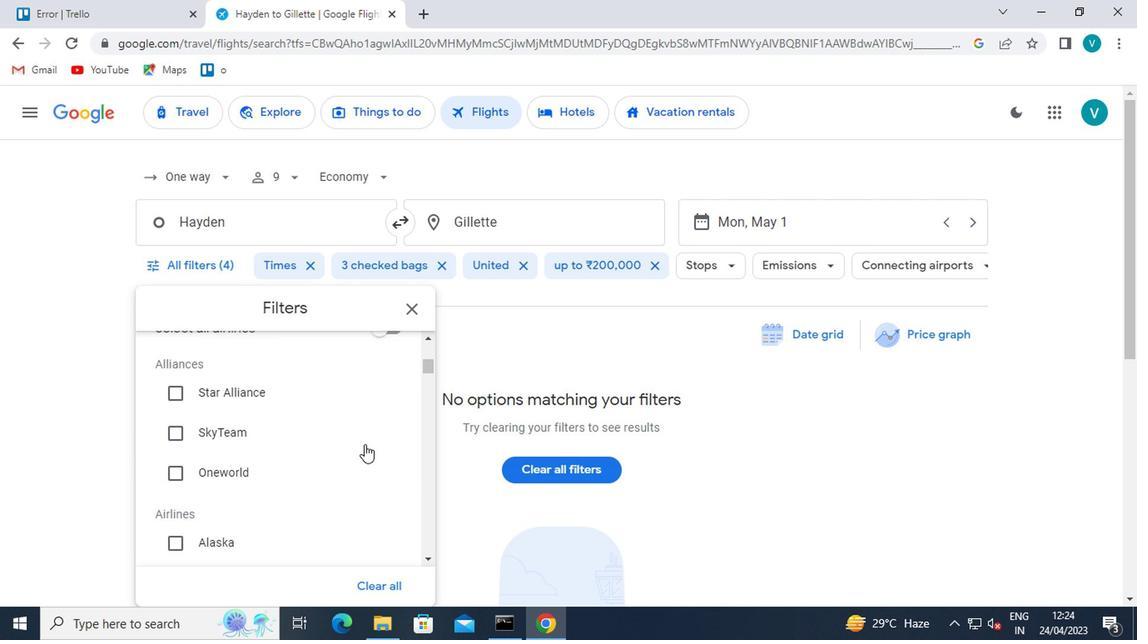 
Action: Mouse moved to (363, 445)
Screenshot: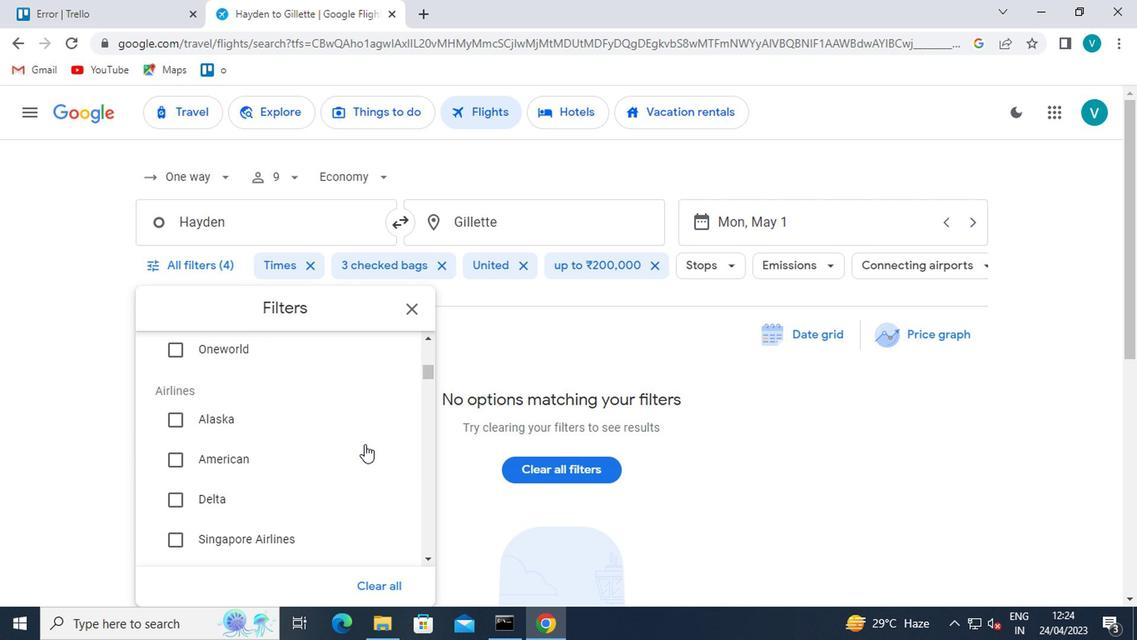 
Action: Mouse scrolled (363, 444) with delta (0, 0)
Screenshot: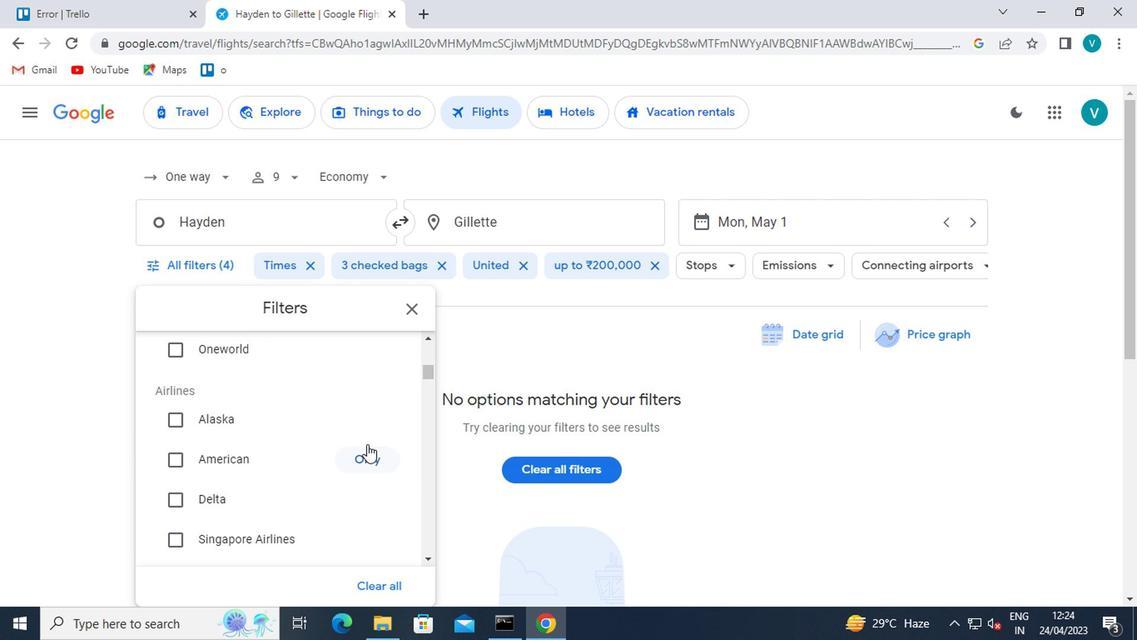 
Action: Mouse scrolled (363, 444) with delta (0, 0)
Screenshot: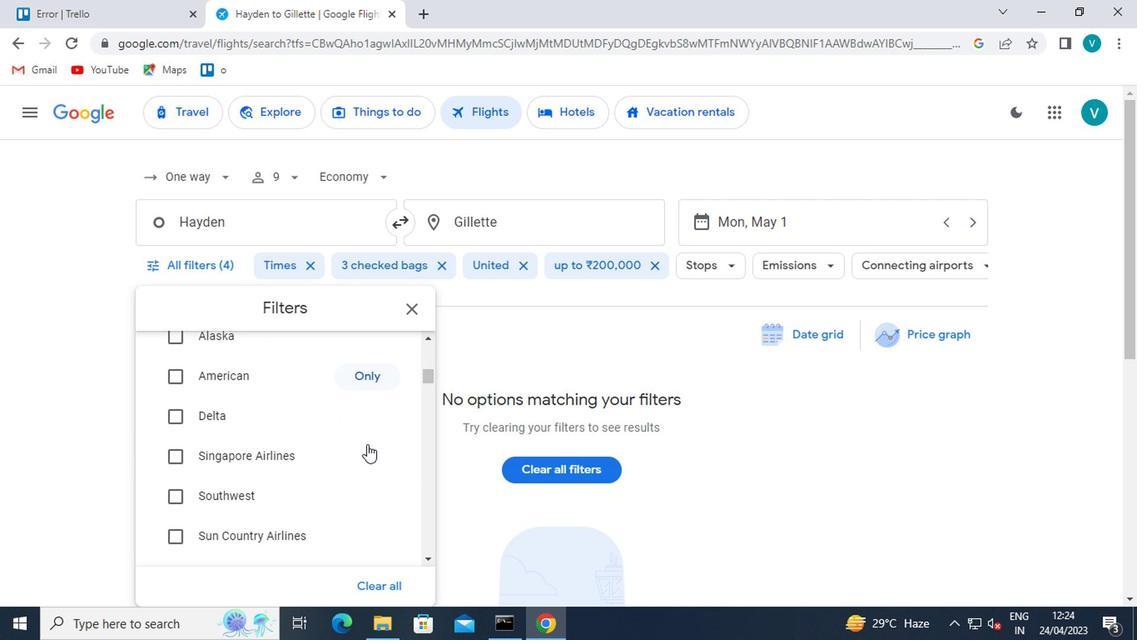 
Action: Mouse moved to (370, 451)
Screenshot: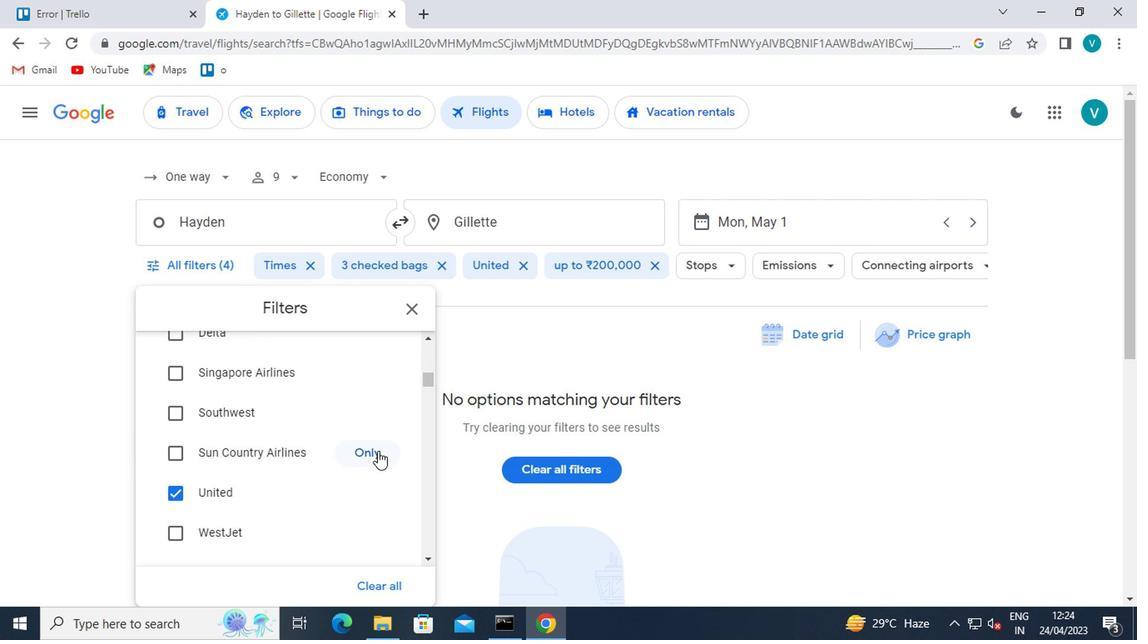 
Action: Mouse pressed left at (370, 451)
Screenshot: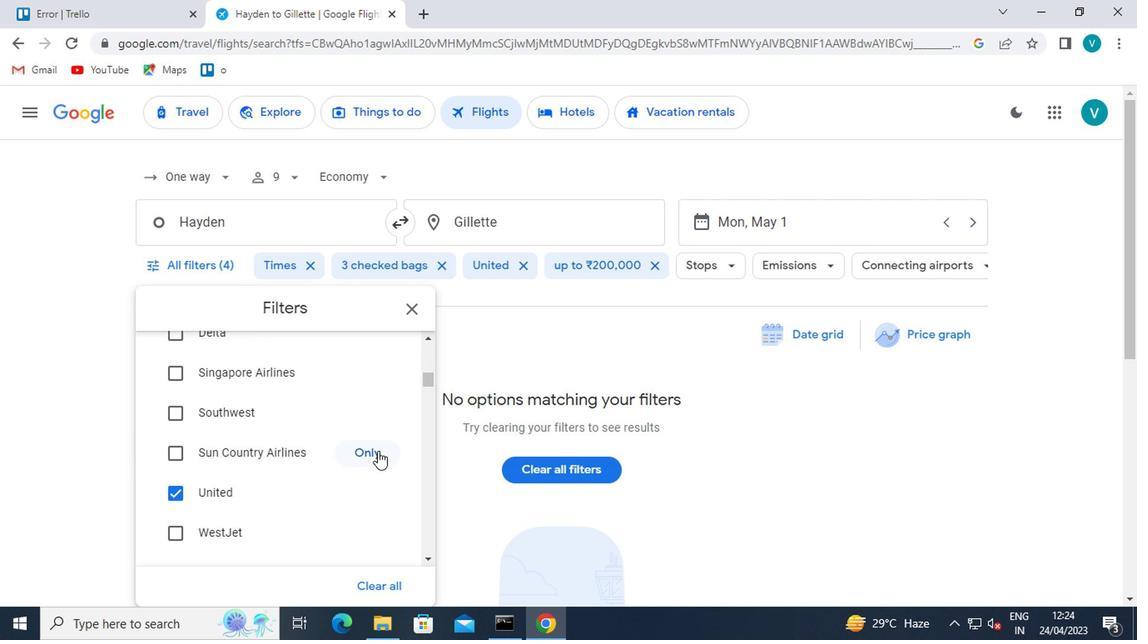 
Action: Mouse moved to (333, 429)
Screenshot: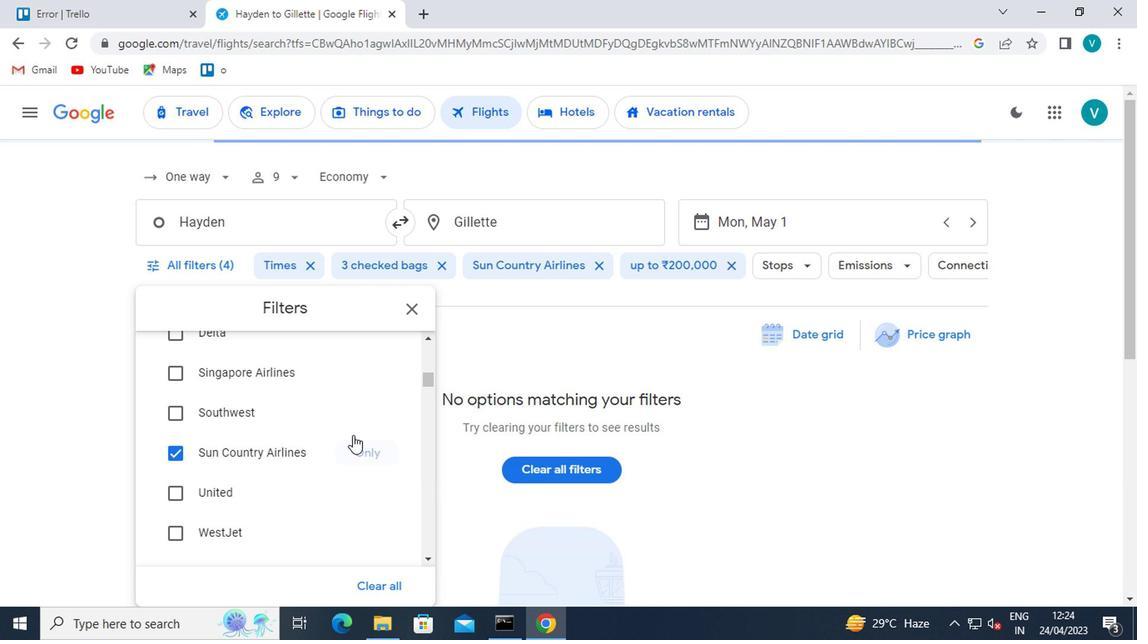 
Action: Mouse scrolled (333, 428) with delta (0, 0)
Screenshot: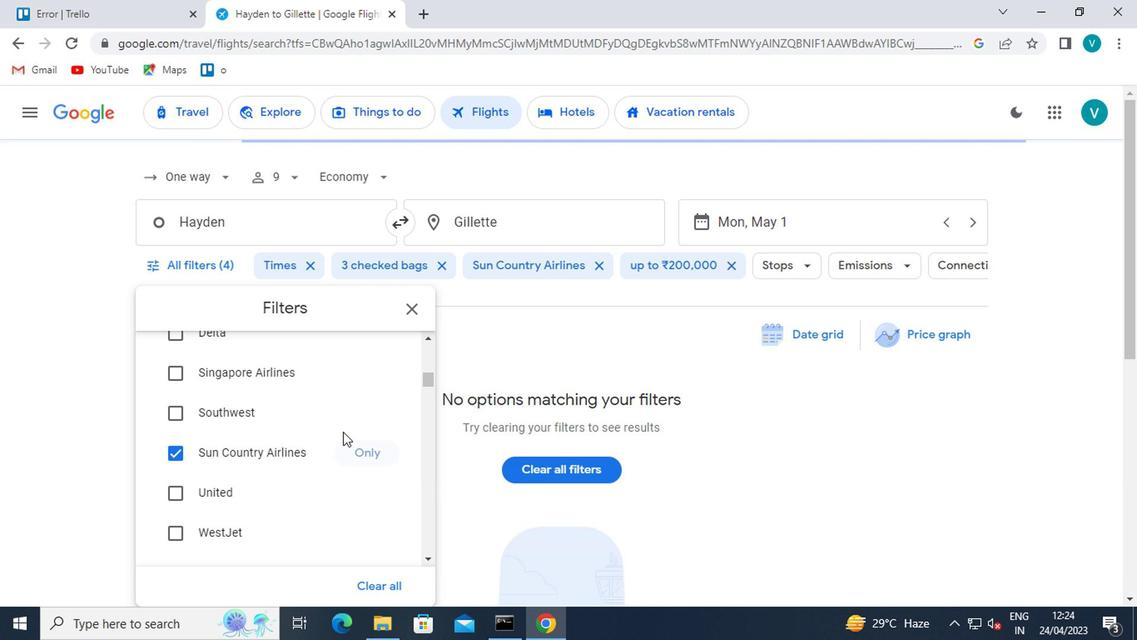 
Action: Mouse scrolled (333, 428) with delta (0, 0)
Screenshot: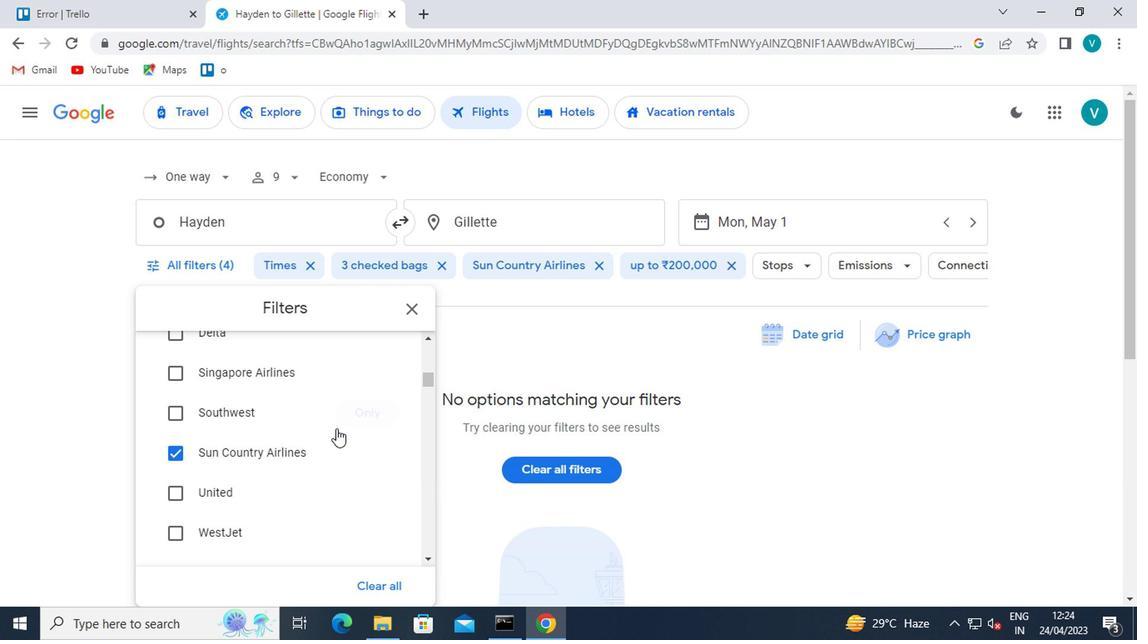 
Action: Mouse scrolled (333, 428) with delta (0, 0)
Screenshot: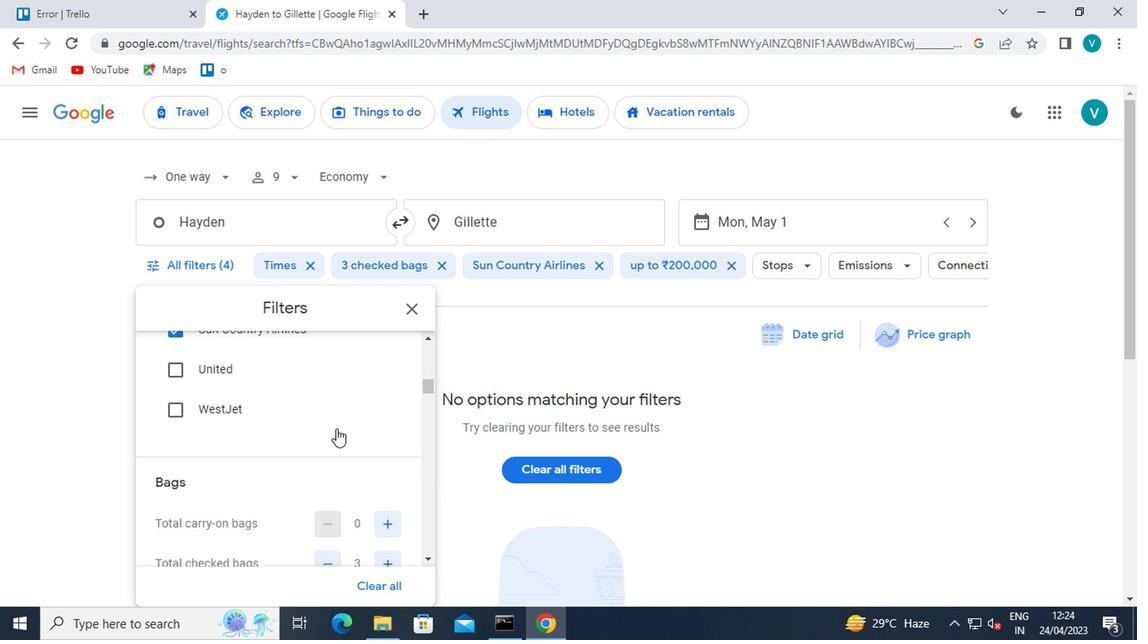 
Action: Mouse moved to (376, 434)
Screenshot: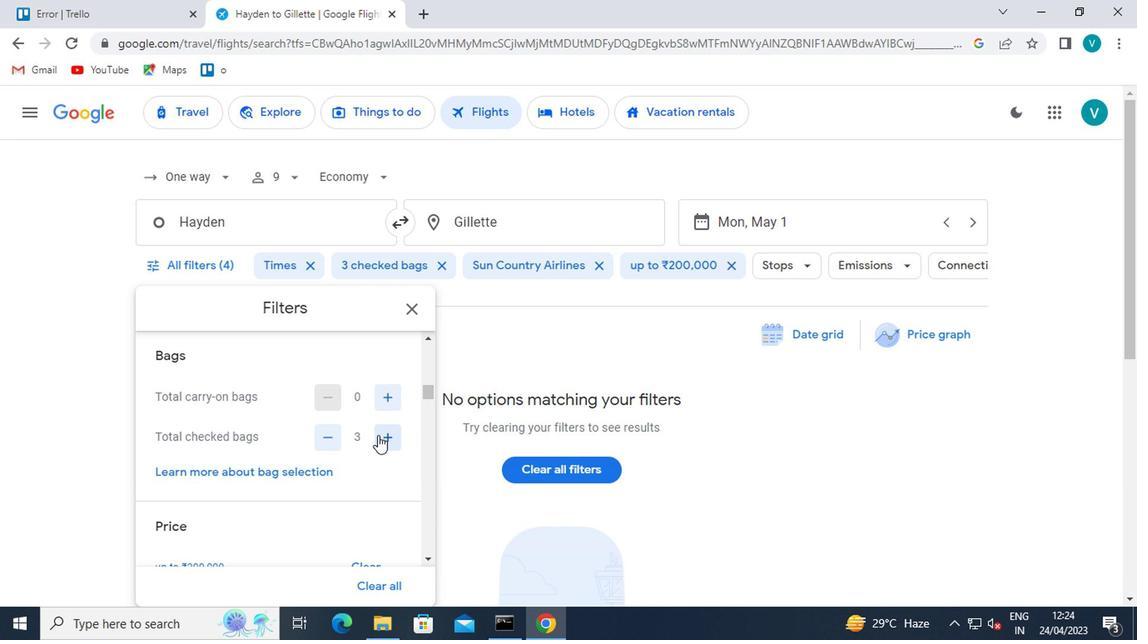 
Action: Mouse pressed left at (376, 434)
Screenshot: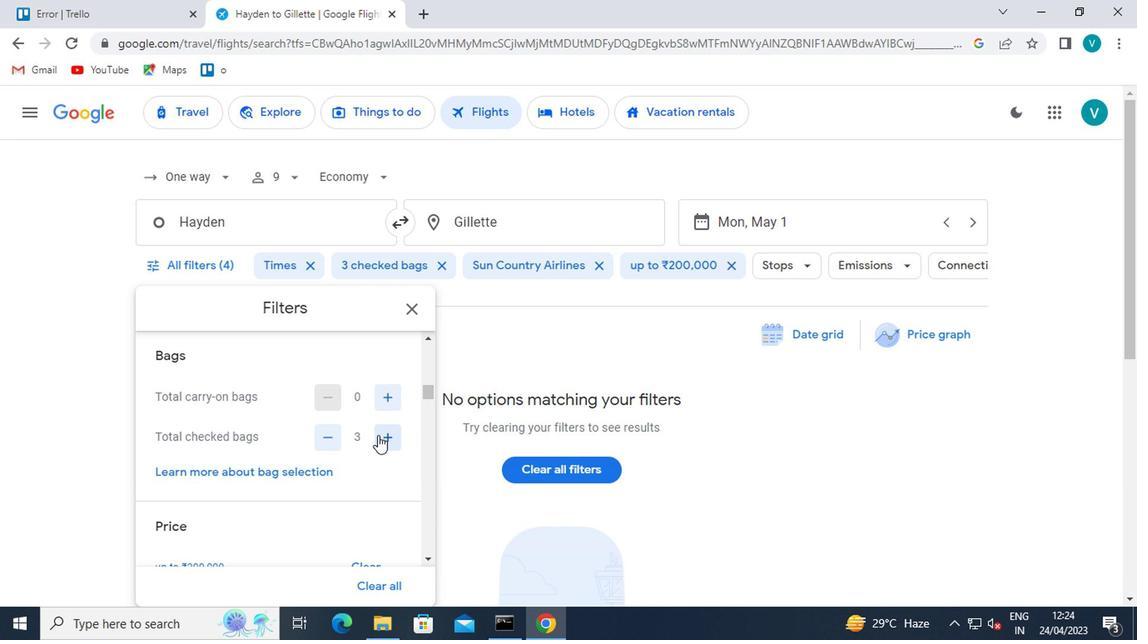 
Action: Mouse pressed left at (376, 434)
Screenshot: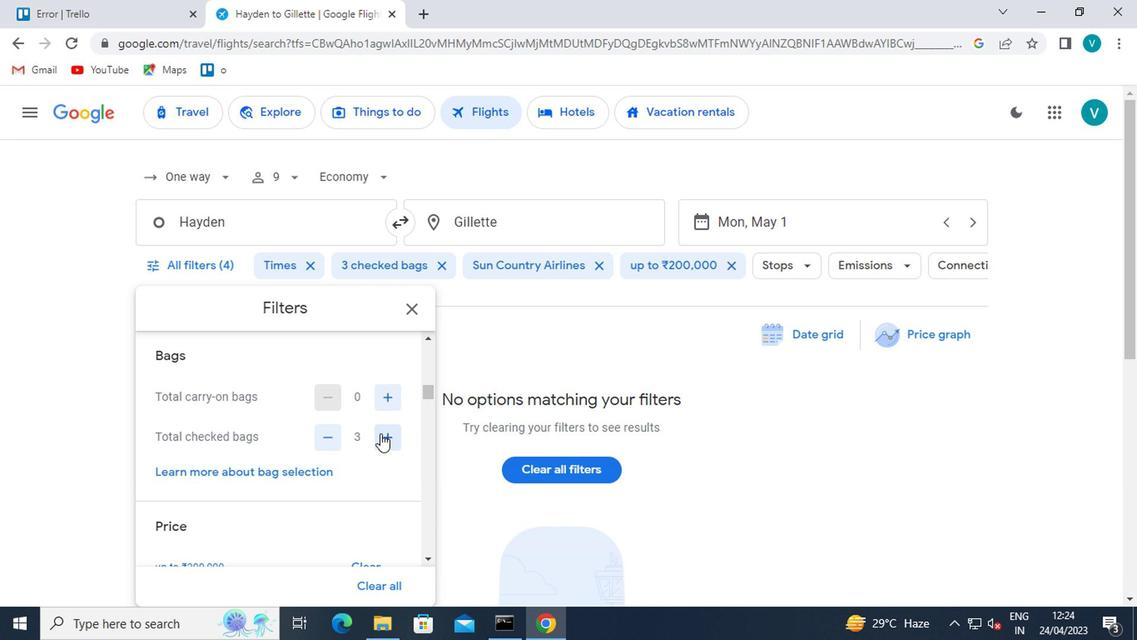 
Action: Mouse pressed left at (376, 434)
Screenshot: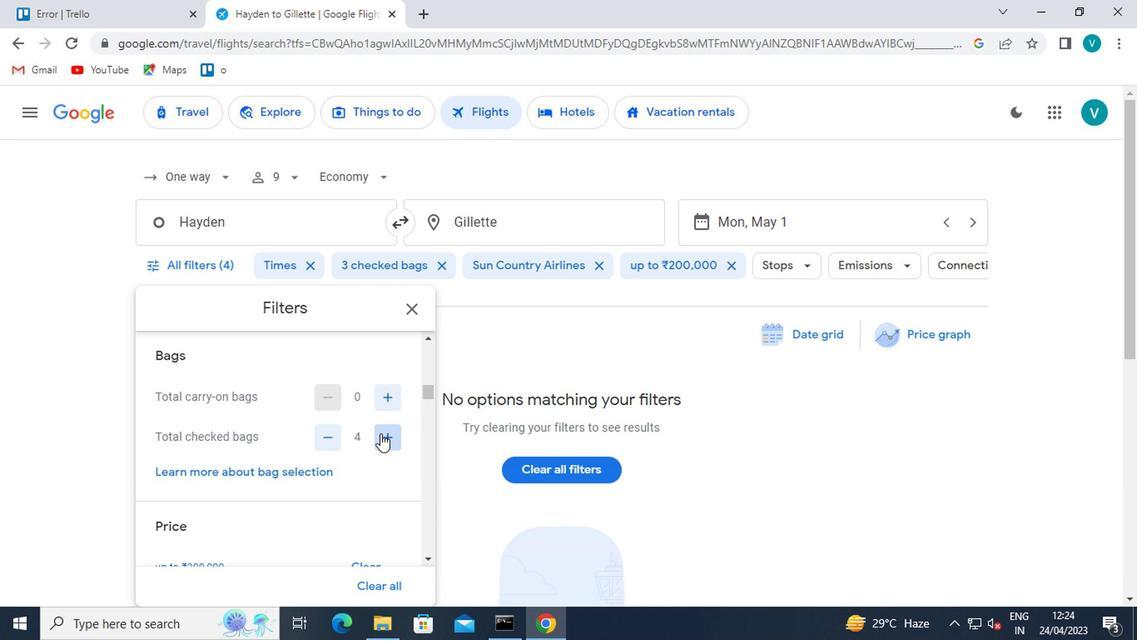 
Action: Mouse pressed left at (376, 434)
Screenshot: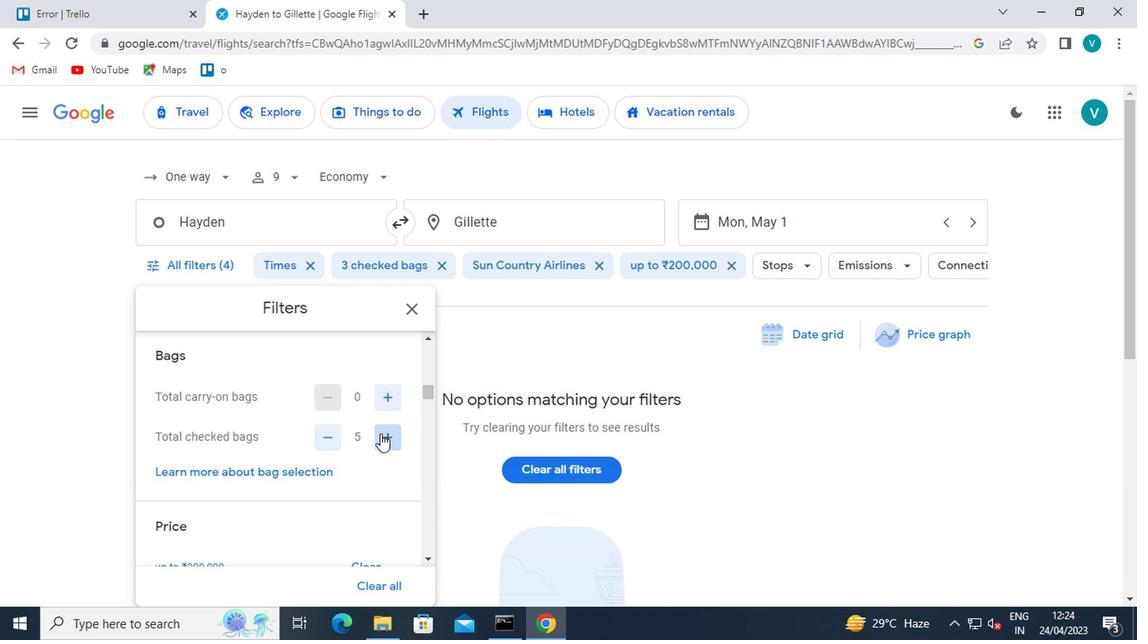 
Action: Mouse pressed left at (376, 434)
Screenshot: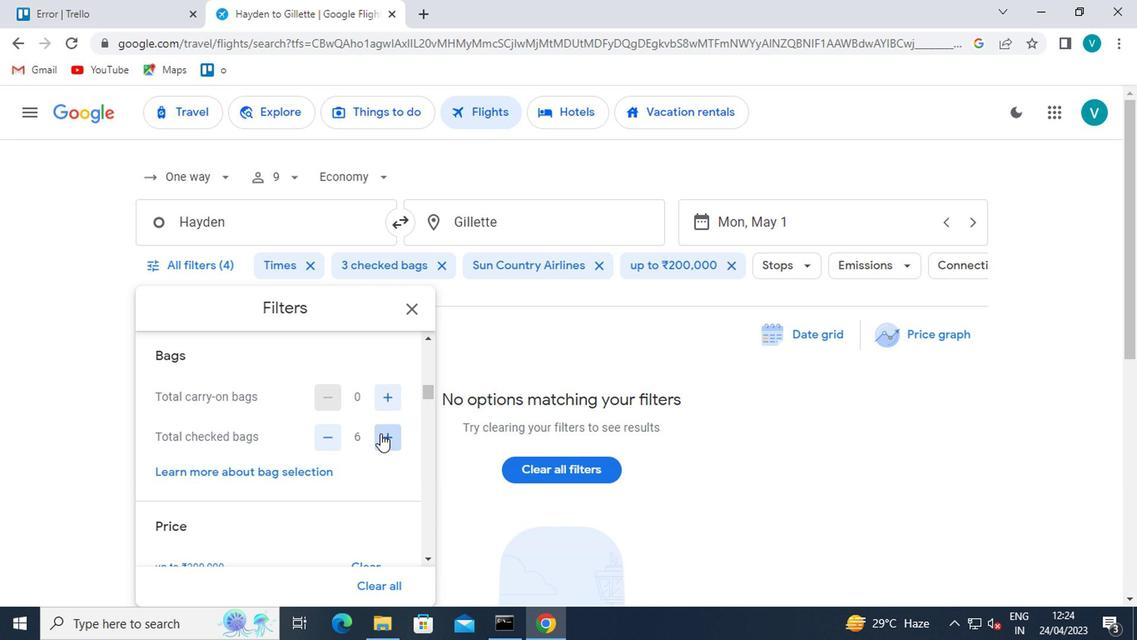 
Action: Mouse pressed left at (376, 434)
Screenshot: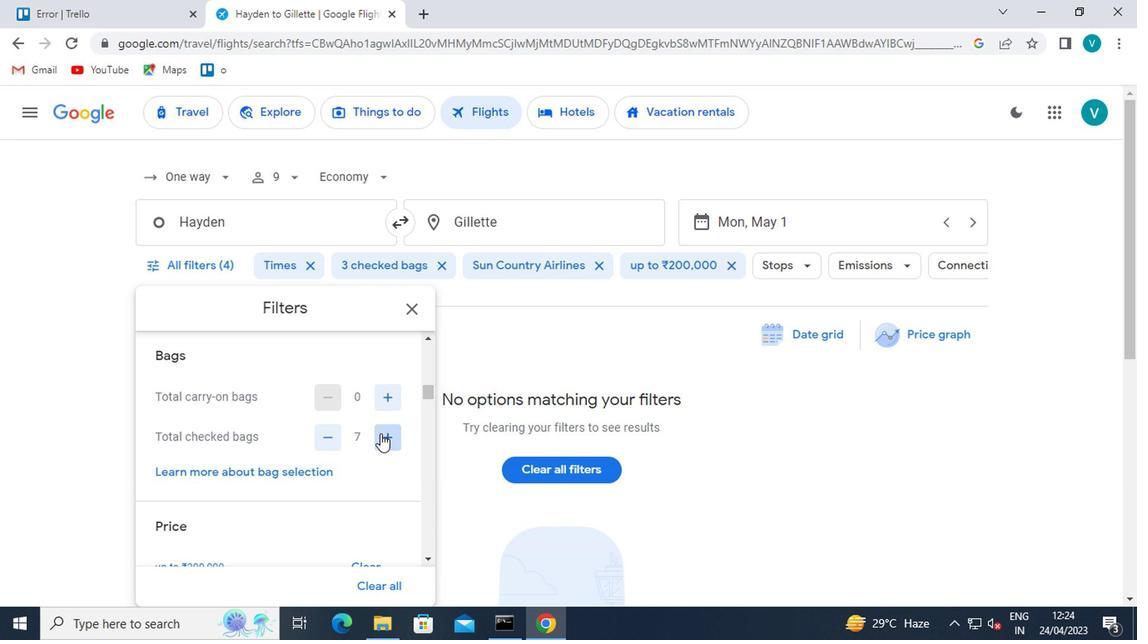 
Action: Mouse pressed left at (376, 434)
Screenshot: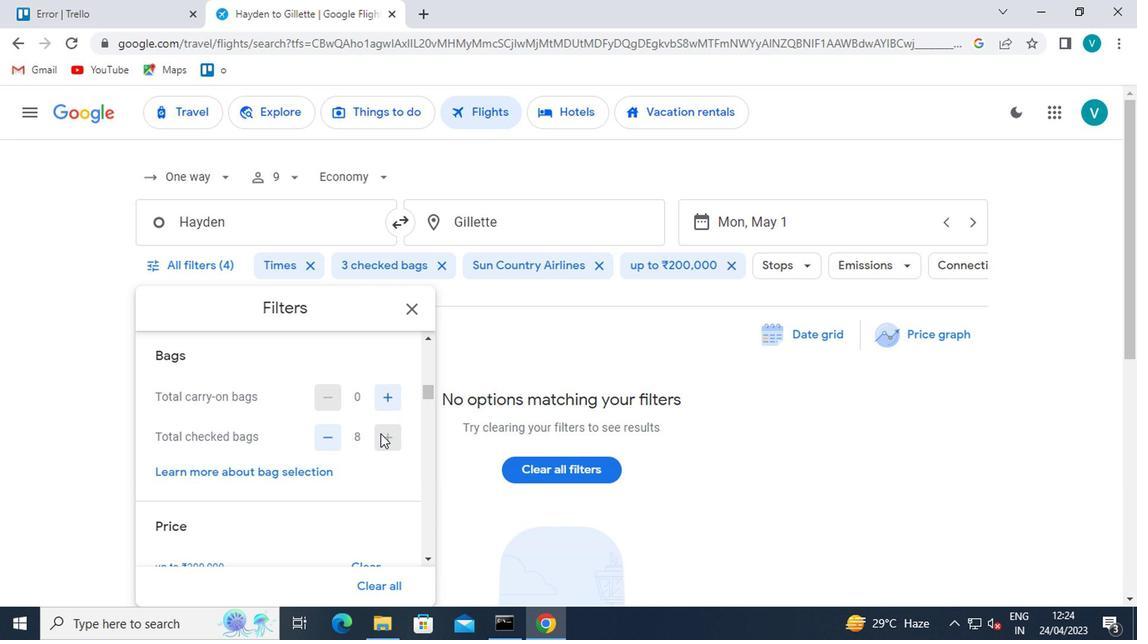 
Action: Mouse scrolled (376, 433) with delta (0, -1)
Screenshot: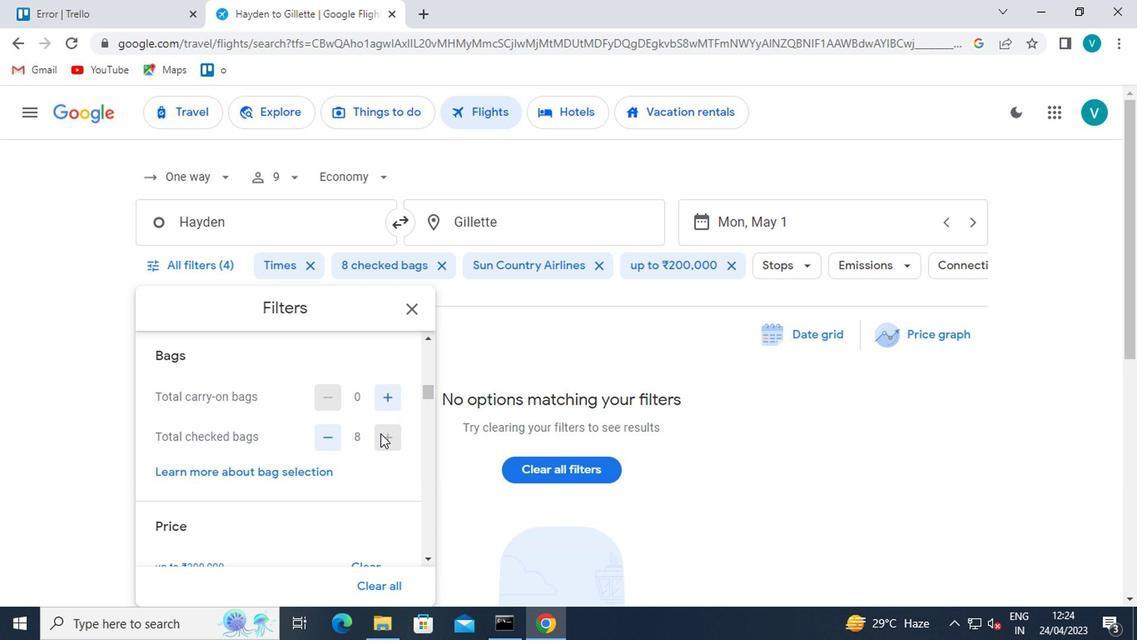 
Action: Mouse scrolled (376, 433) with delta (0, -1)
Screenshot: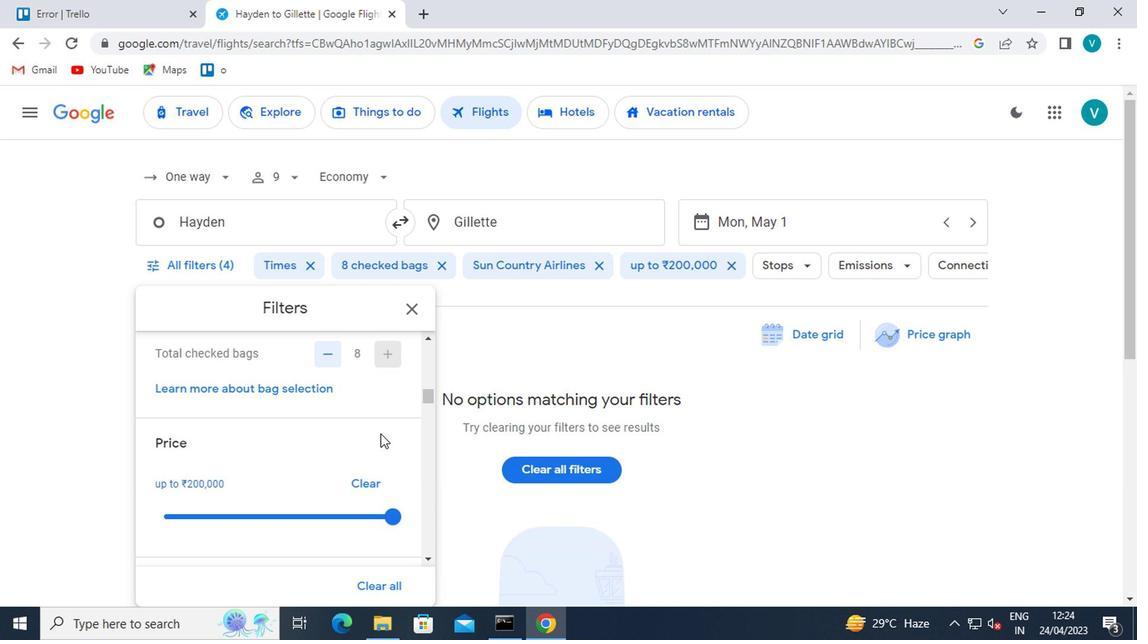 
Action: Mouse moved to (389, 432)
Screenshot: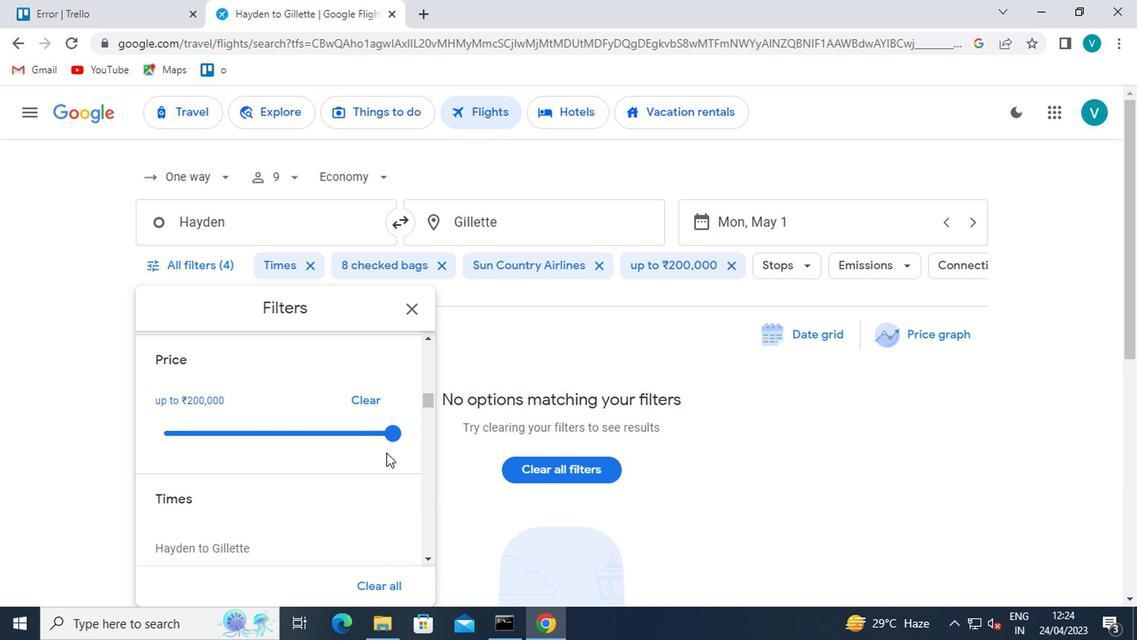 
Action: Mouse pressed left at (389, 432)
Screenshot: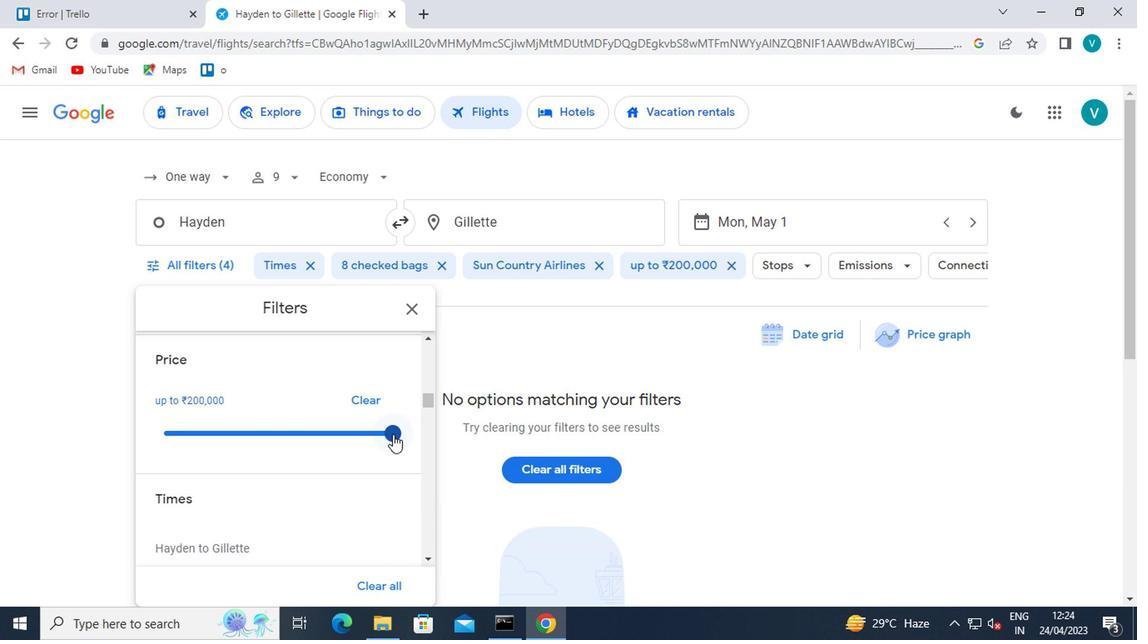 
Action: Mouse moved to (382, 436)
Screenshot: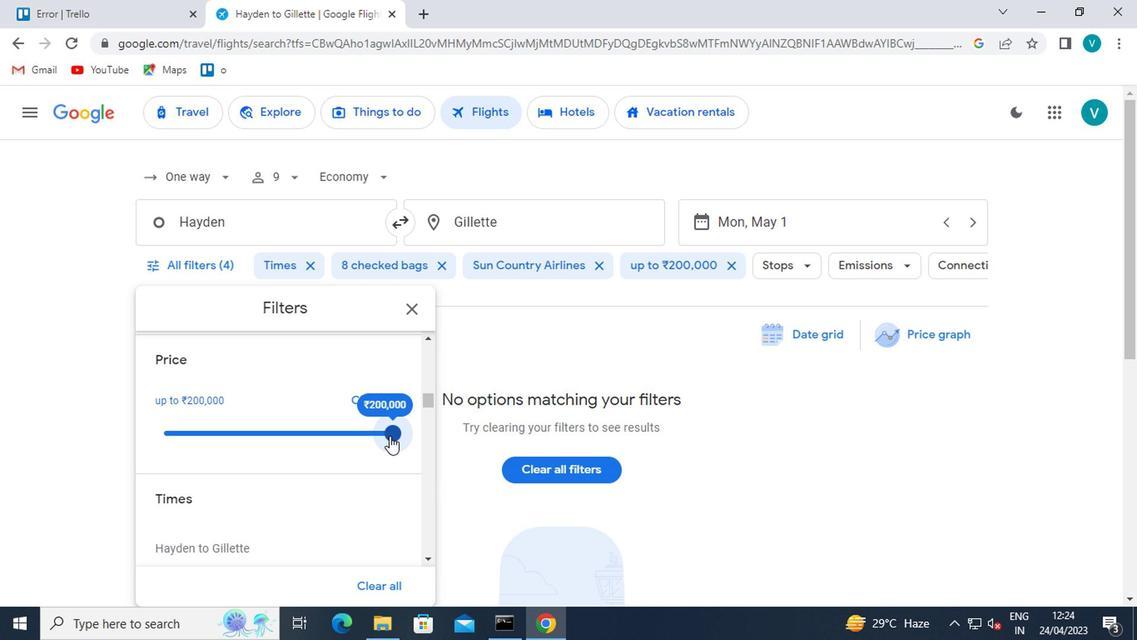
Action: Mouse pressed left at (382, 436)
Screenshot: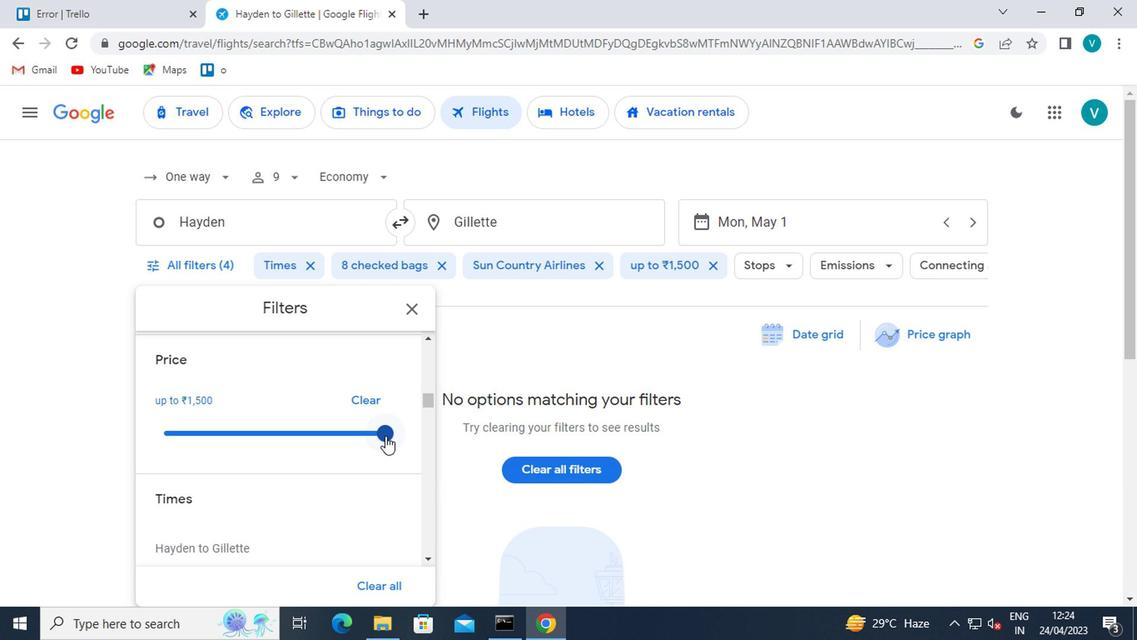 
Action: Mouse moved to (392, 433)
Screenshot: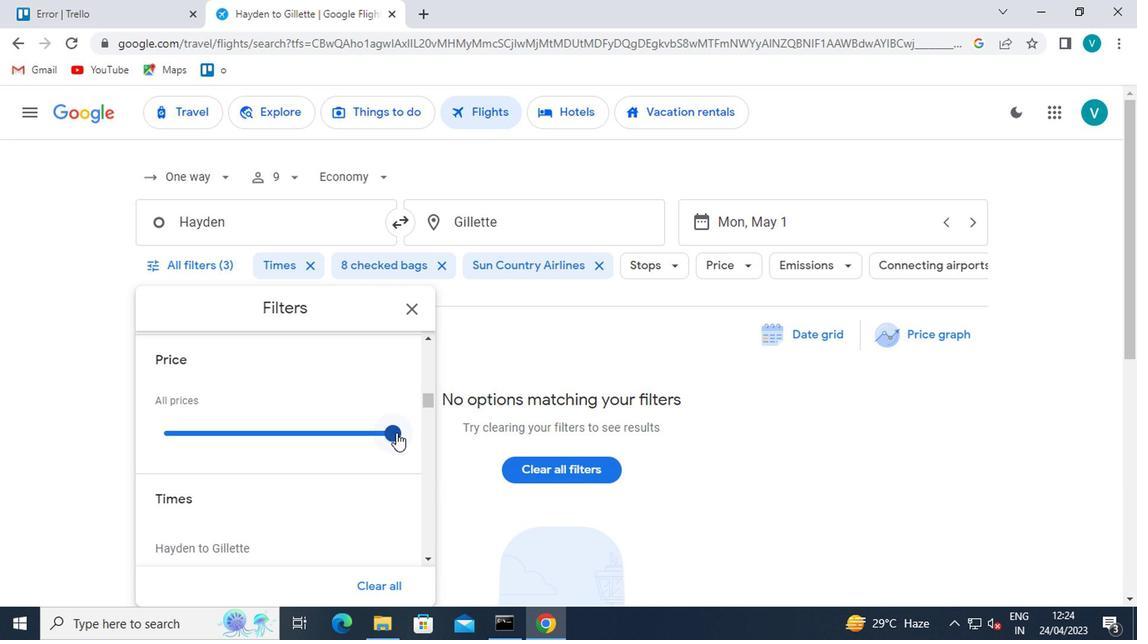 
Action: Mouse scrolled (392, 432) with delta (0, 0)
Screenshot: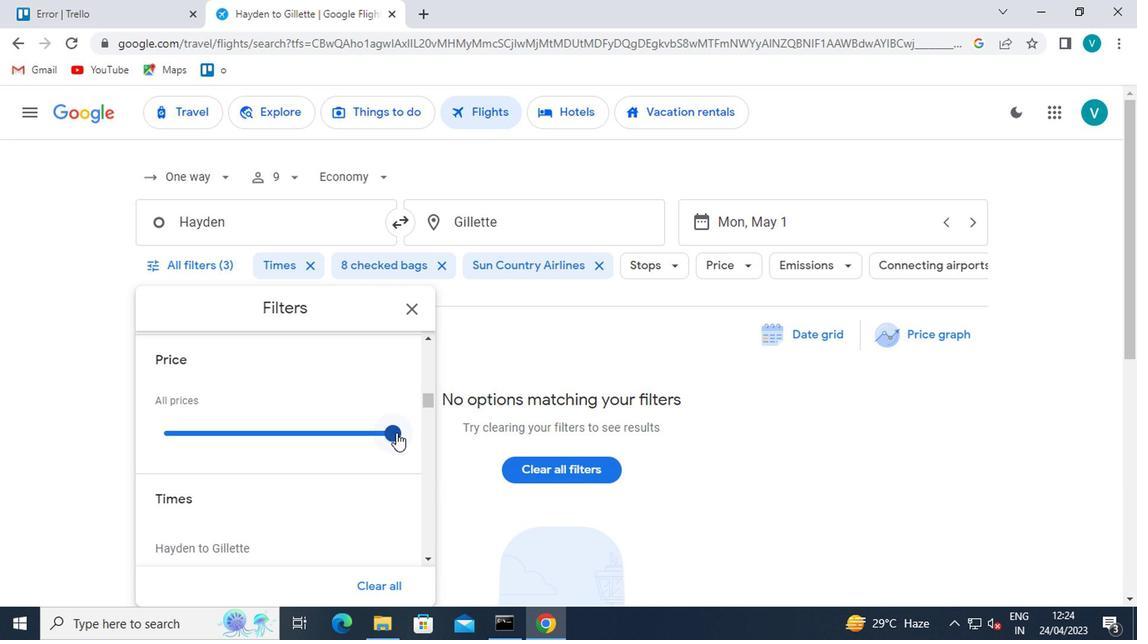 
Action: Mouse moved to (390, 433)
Screenshot: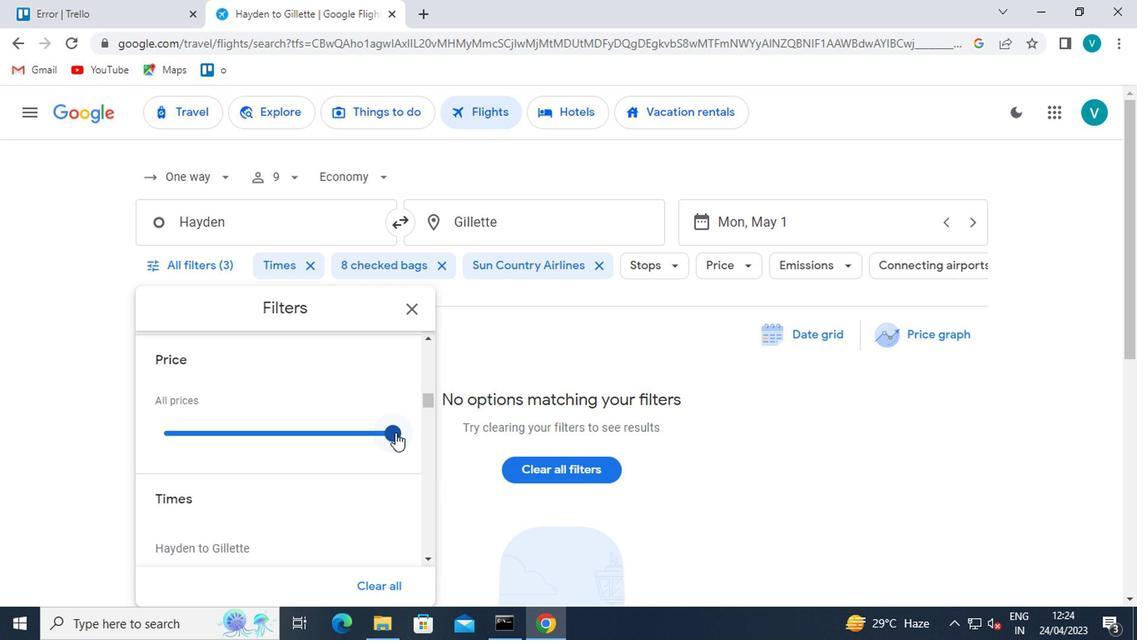 
Action: Mouse scrolled (390, 432) with delta (0, 0)
Screenshot: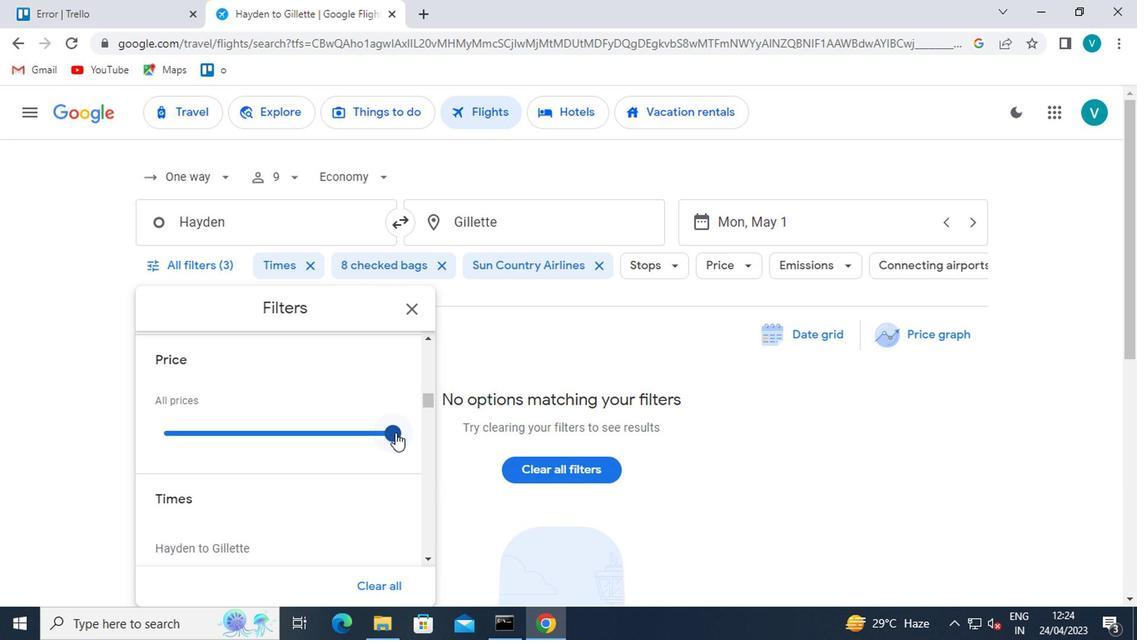 
Action: Mouse moved to (343, 452)
Screenshot: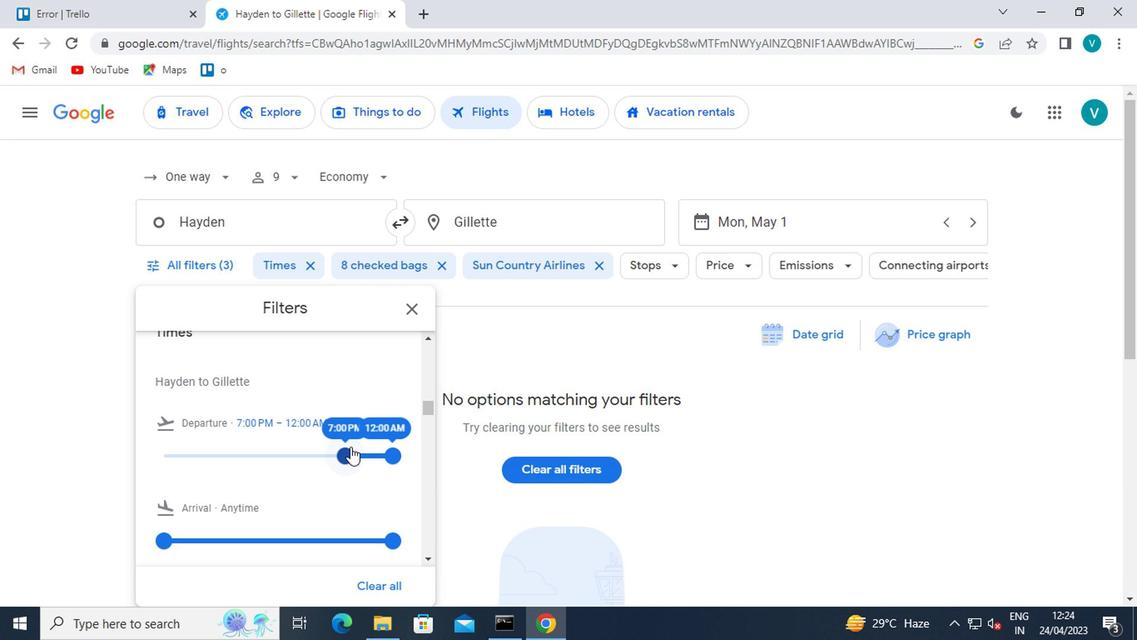
Action: Mouse pressed left at (343, 452)
Screenshot: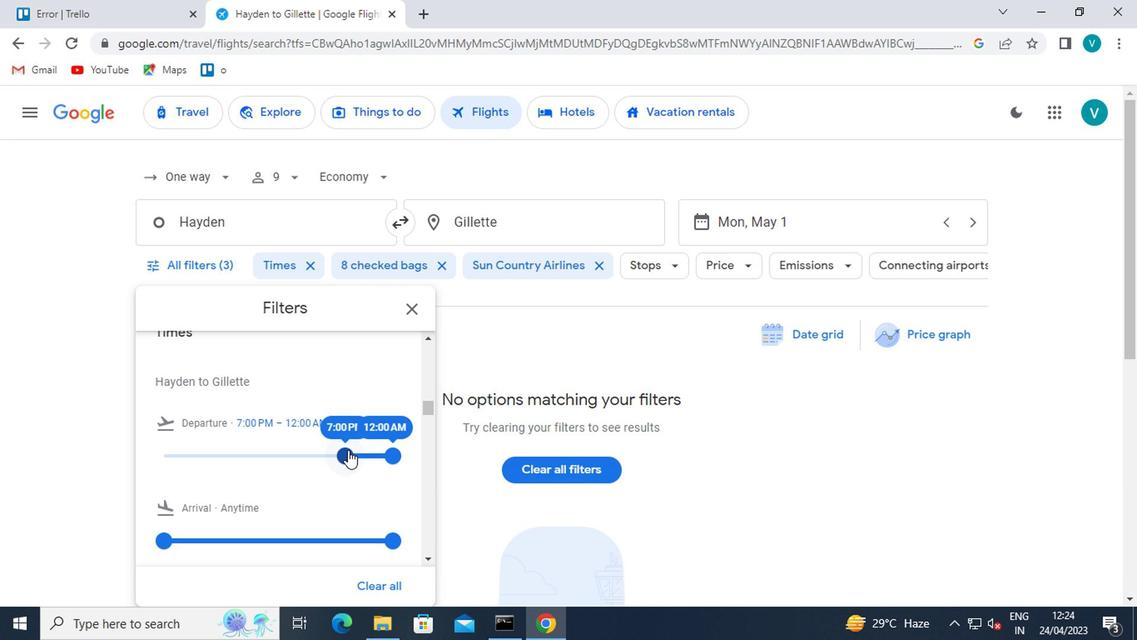 
Action: Mouse moved to (351, 455)
Screenshot: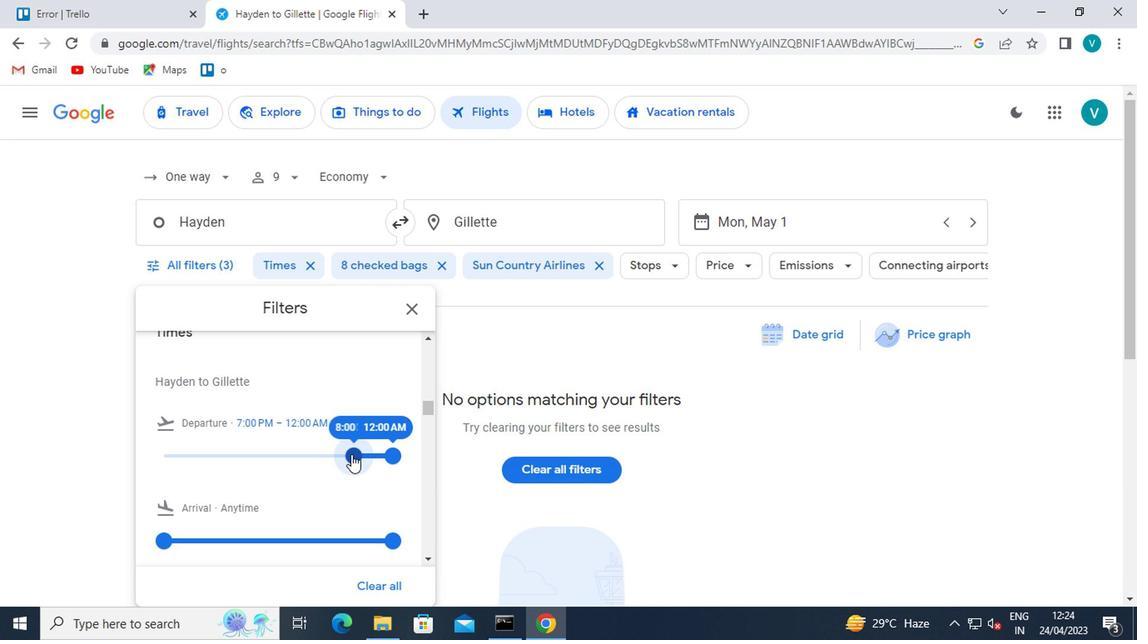 
